 Task: Explore upcoming open houses in Boise, Idaho, to visit properties with a covered patio or a gazebo, and take note of the outdoor recreation options.
Action: Mouse moved to (315, 182)
Screenshot: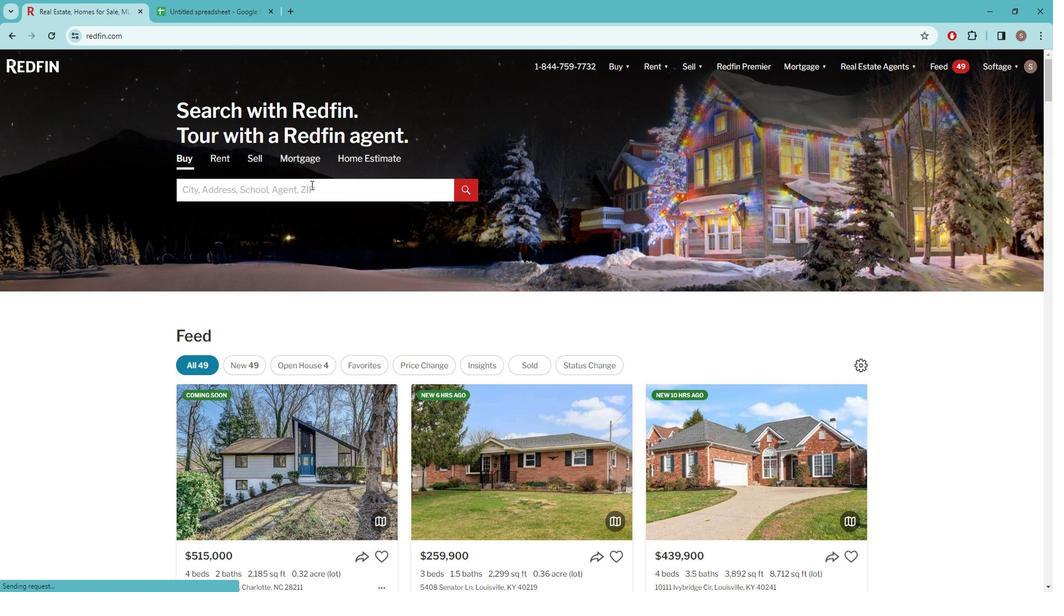 
Action: Mouse pressed left at (315, 182)
Screenshot: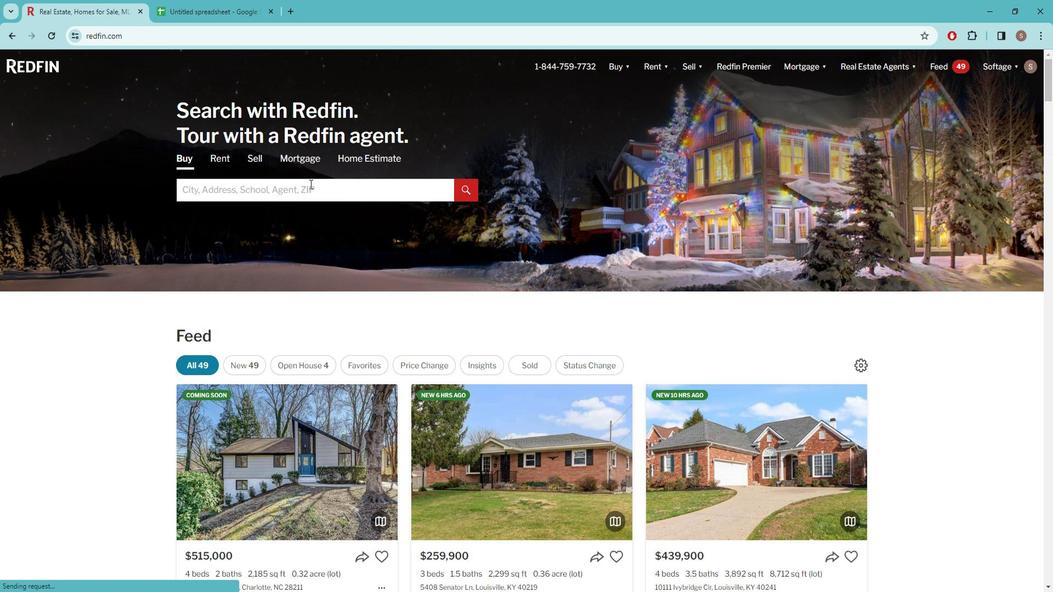 
Action: Key pressed b<Key.caps_lock>OISE
Screenshot: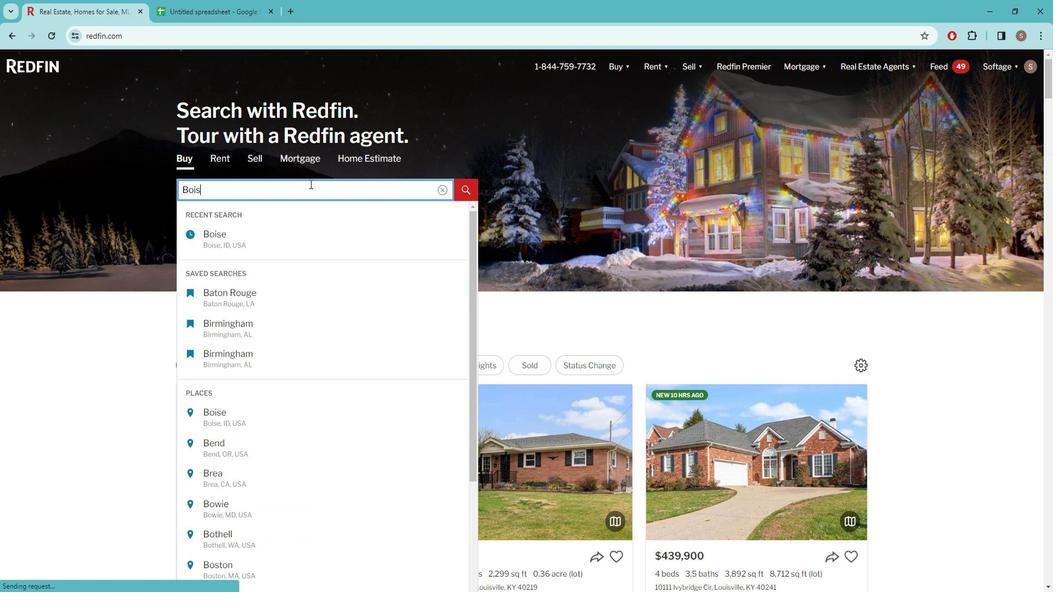 
Action: Mouse moved to (299, 238)
Screenshot: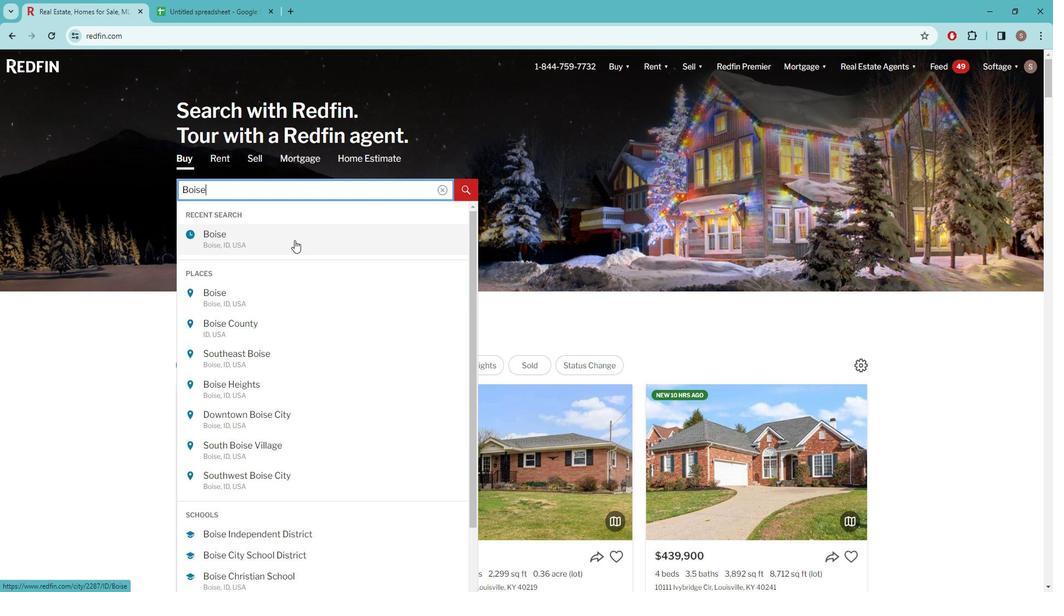 
Action: Mouse pressed left at (299, 238)
Screenshot: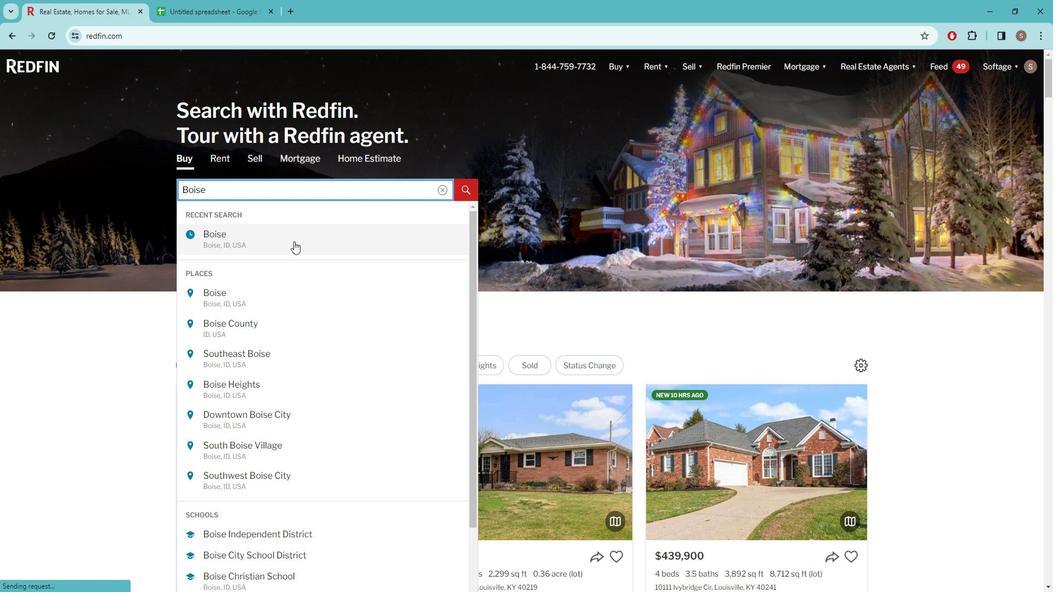 
Action: Mouse moved to (927, 131)
Screenshot: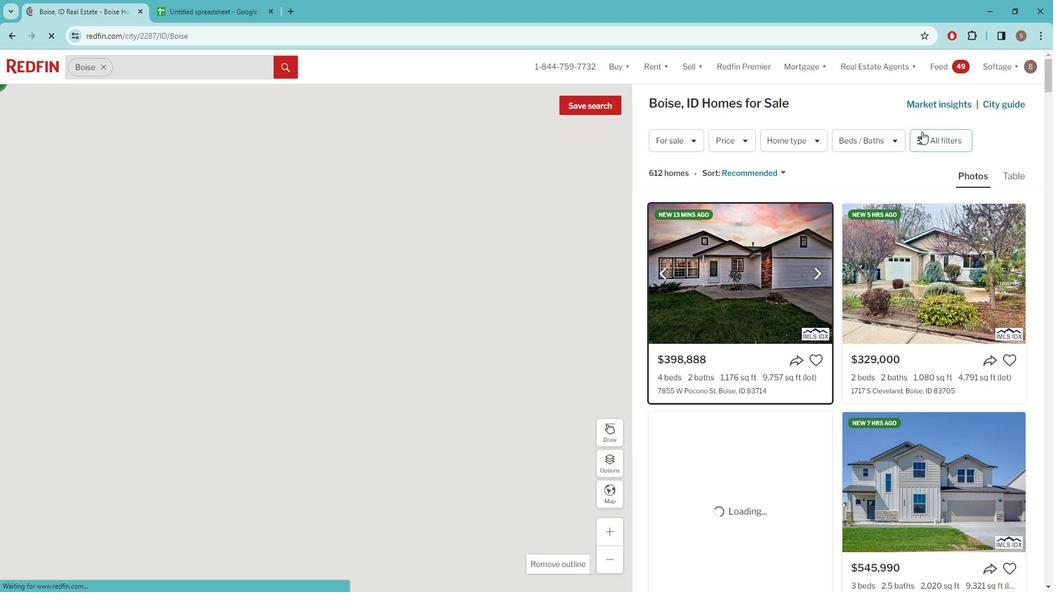 
Action: Mouse pressed left at (927, 131)
Screenshot: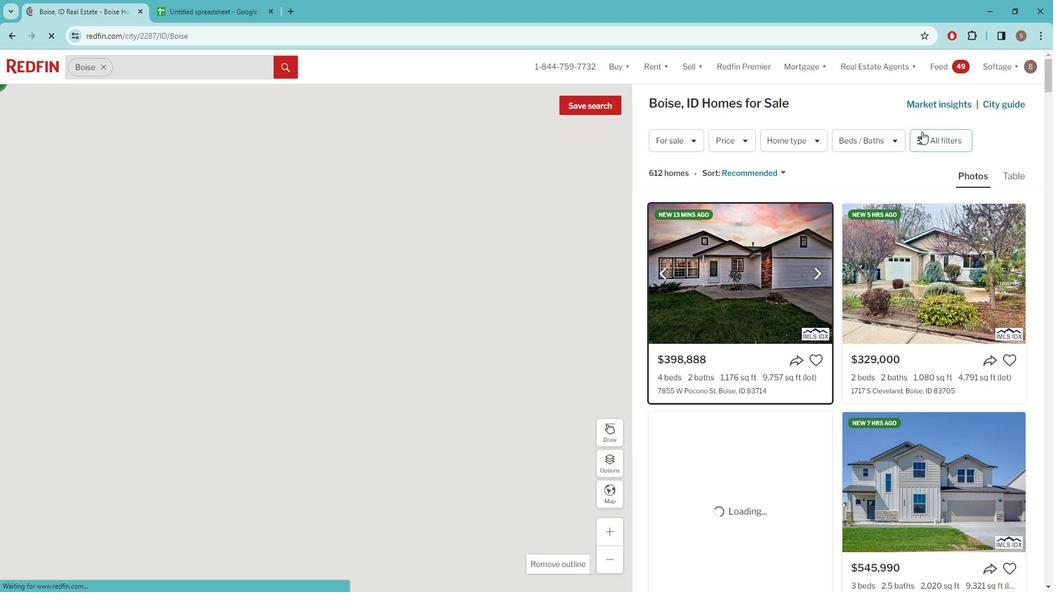
Action: Mouse moved to (929, 138)
Screenshot: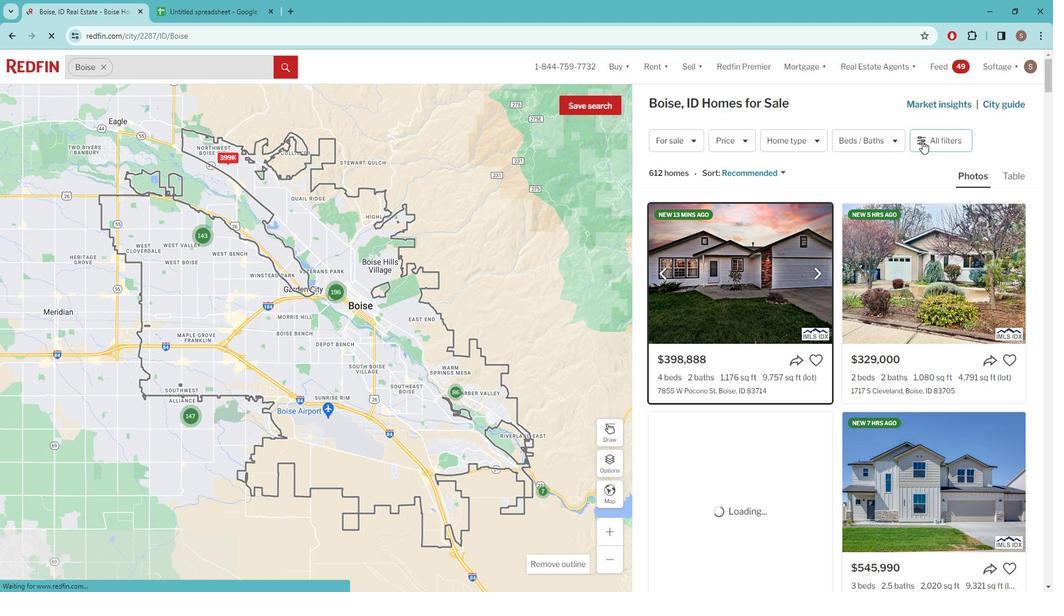 
Action: Mouse pressed left at (929, 138)
Screenshot: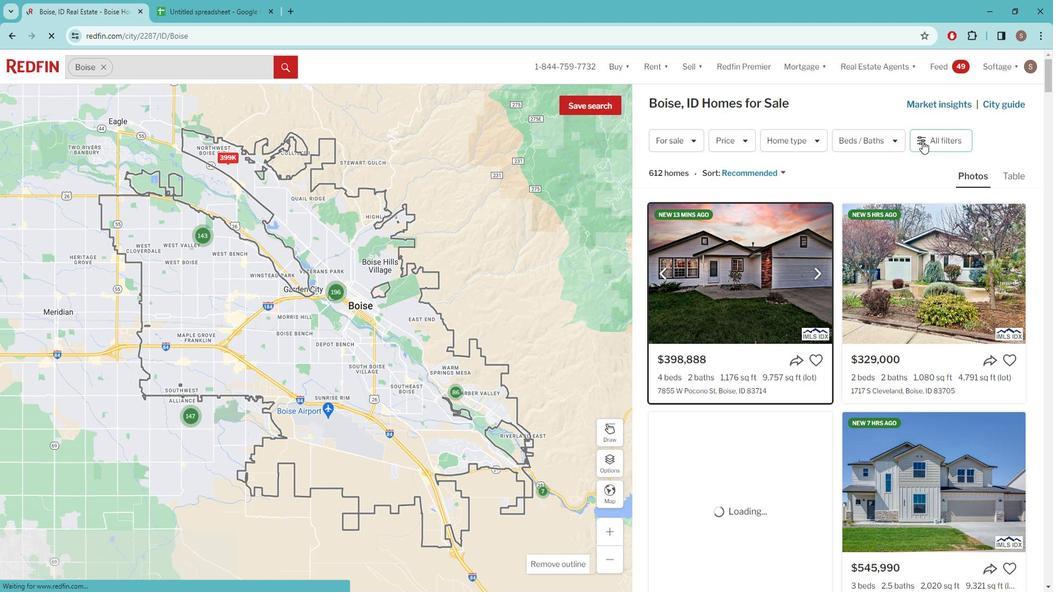 
Action: Mouse pressed left at (929, 138)
Screenshot: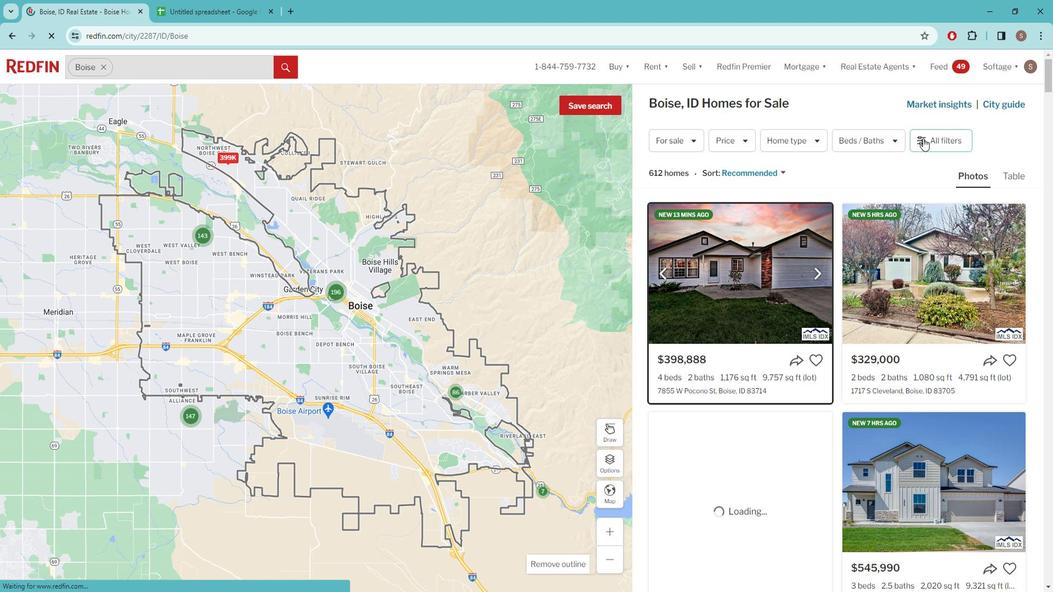 
Action: Mouse pressed left at (929, 138)
Screenshot: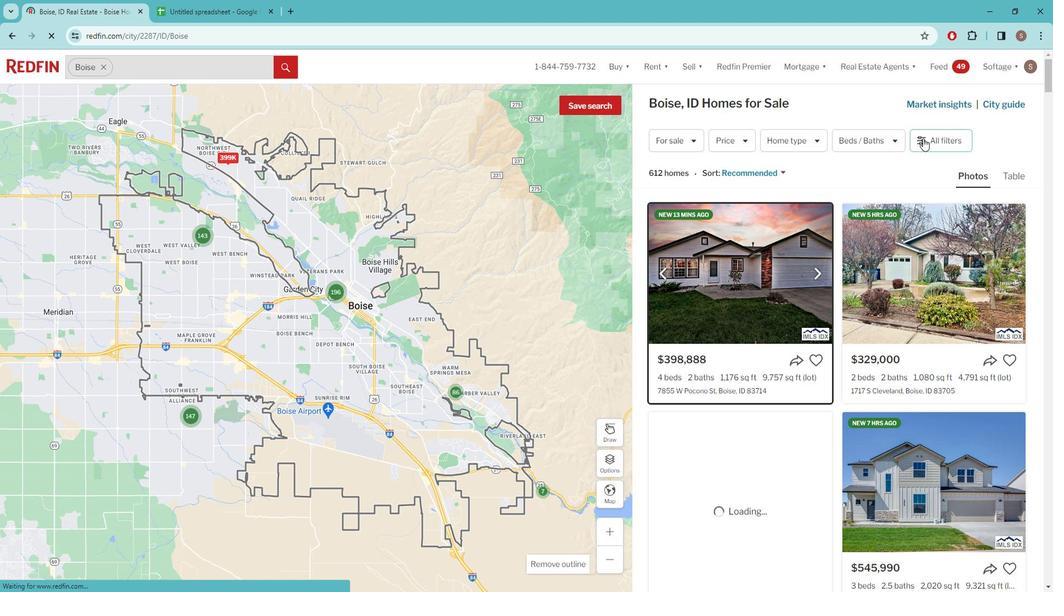 
Action: Mouse pressed left at (929, 138)
Screenshot: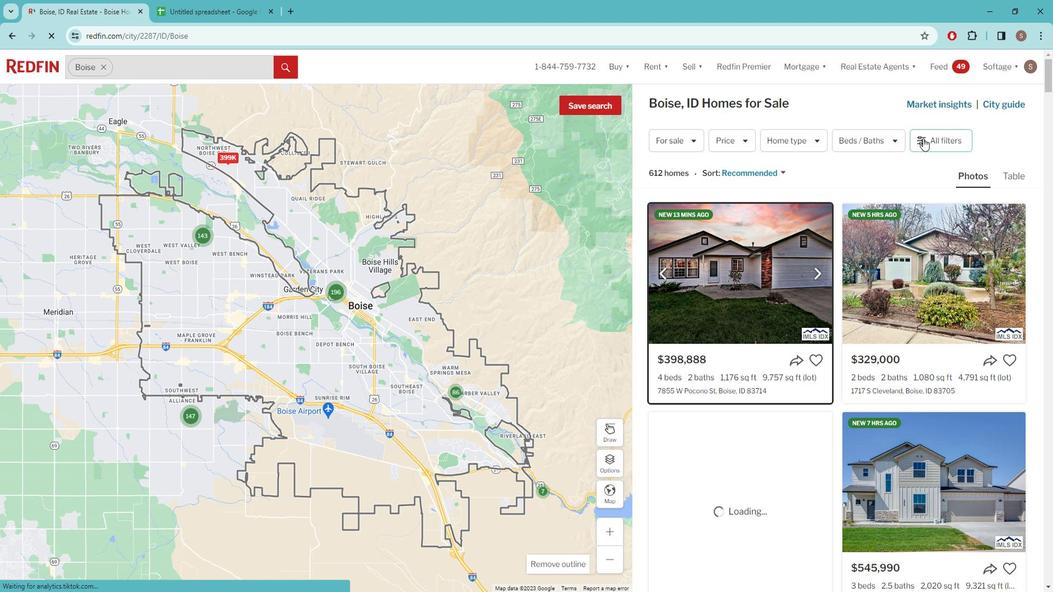 
Action: Mouse moved to (925, 138)
Screenshot: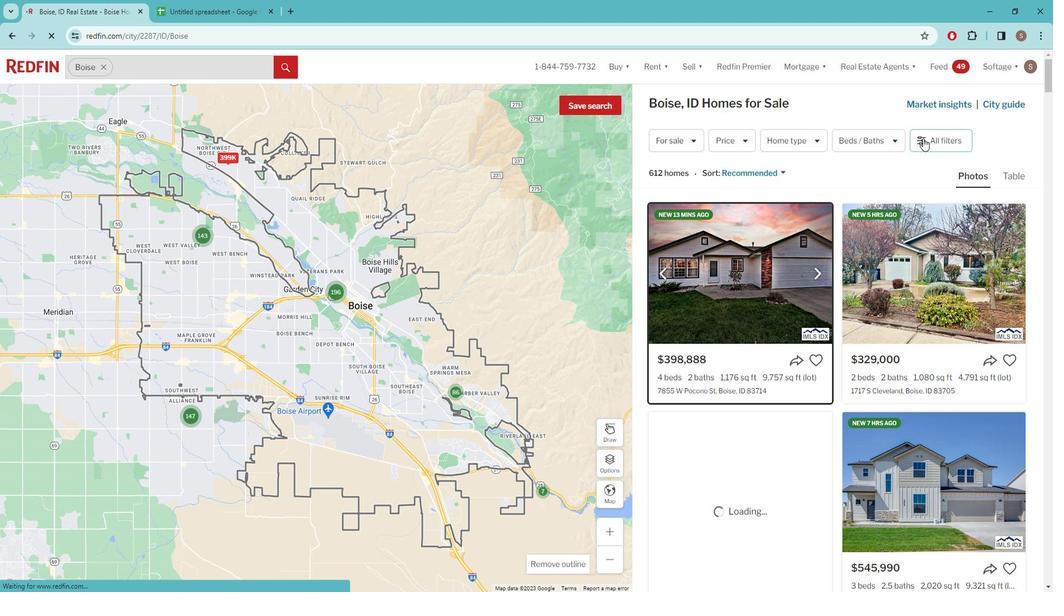 
Action: Mouse pressed left at (925, 138)
Screenshot: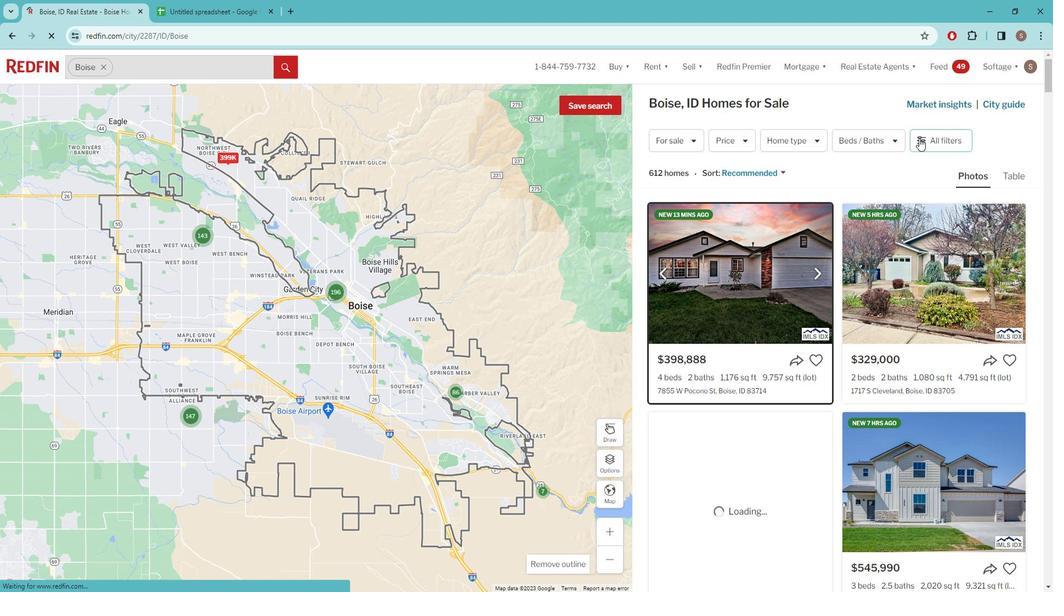 
Action: Mouse pressed left at (925, 138)
Screenshot: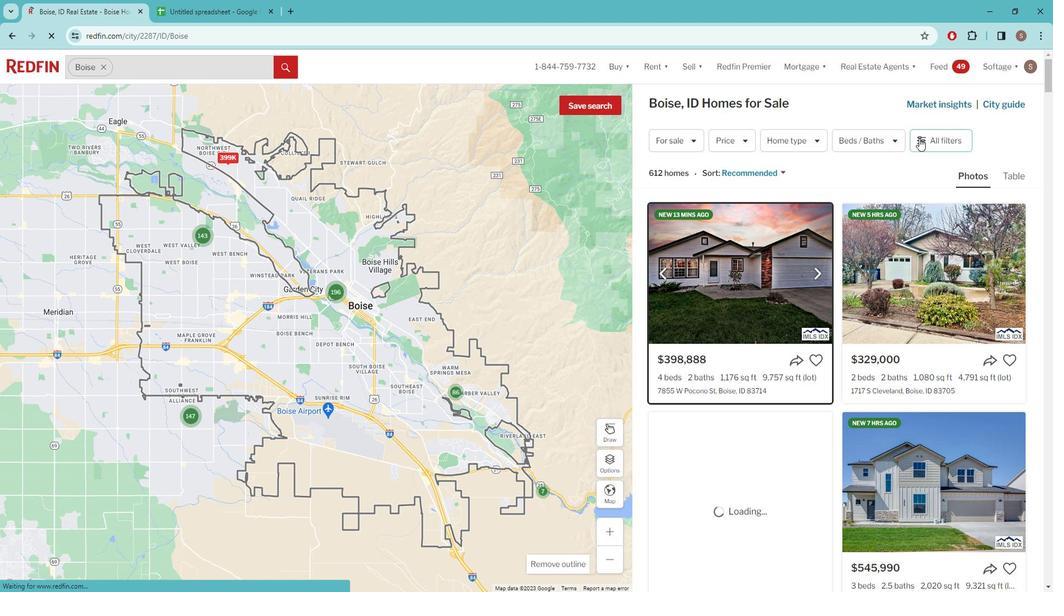 
Action: Mouse moved to (938, 141)
Screenshot: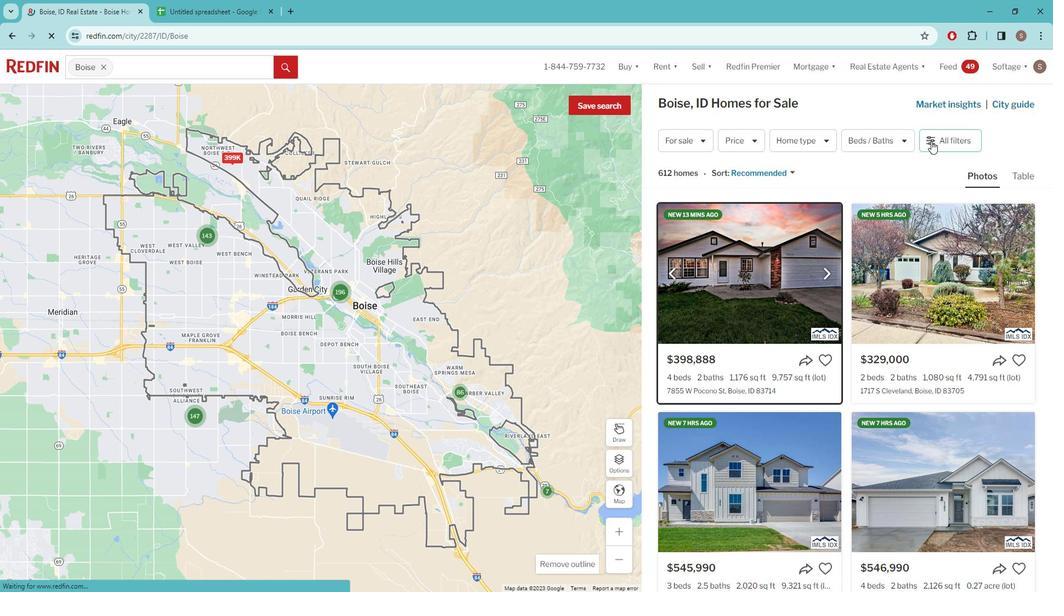 
Action: Mouse pressed left at (938, 141)
Screenshot: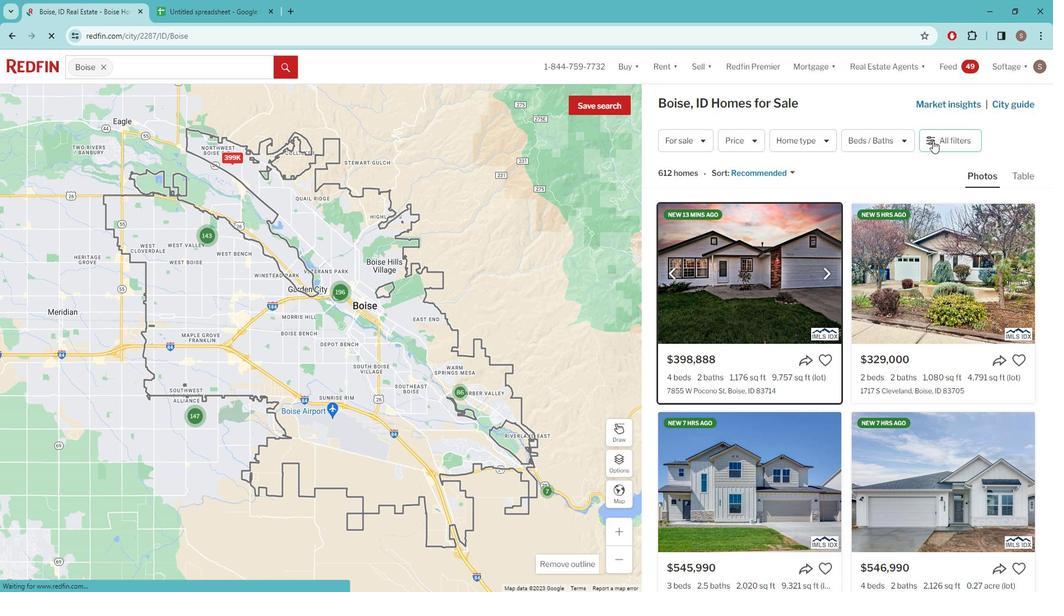 
Action: Mouse pressed left at (938, 141)
Screenshot: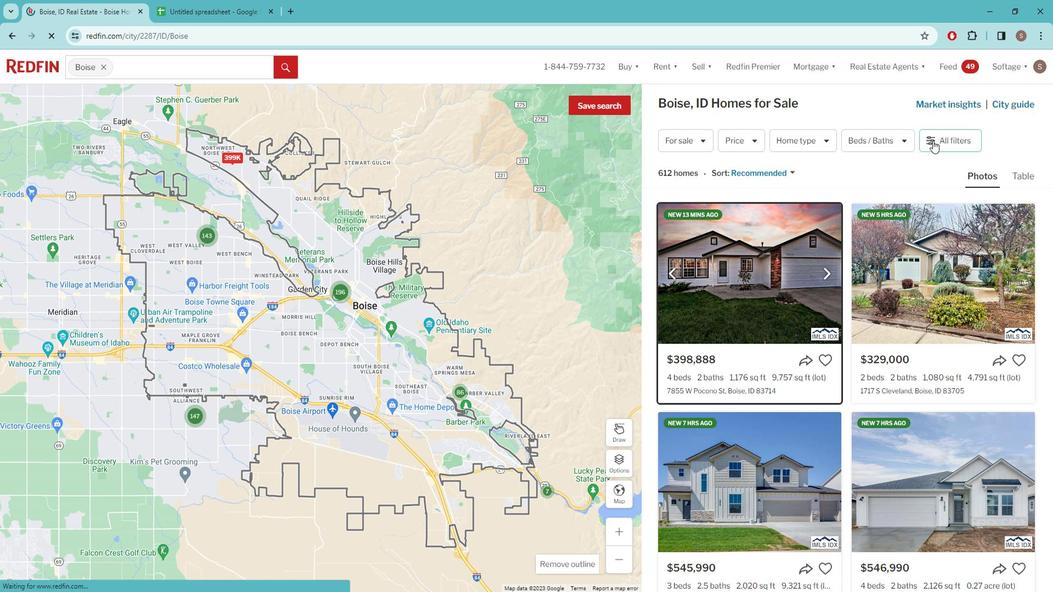 
Action: Mouse pressed left at (938, 141)
Screenshot: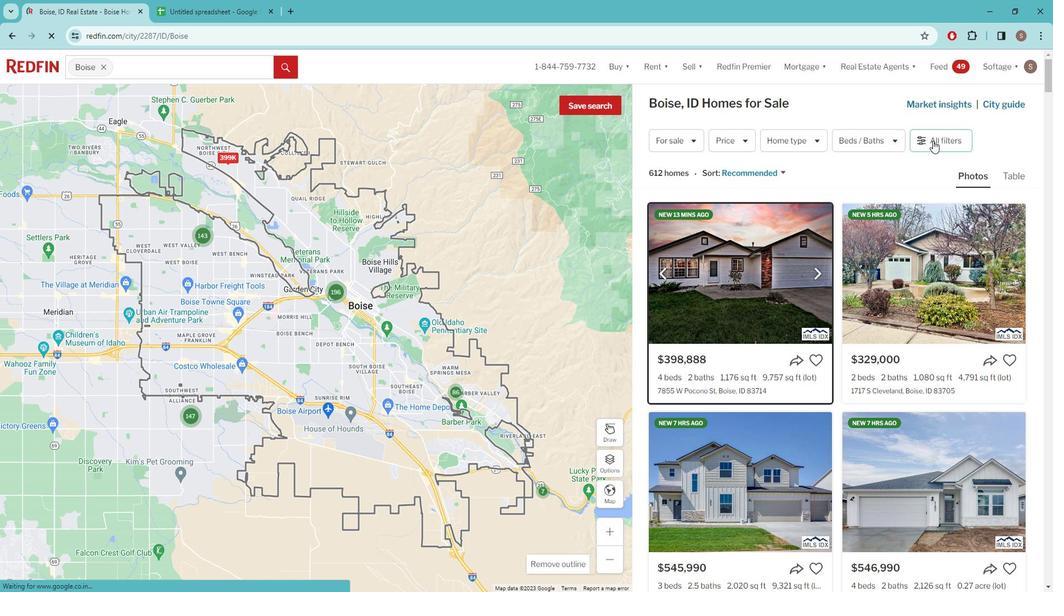 
Action: Mouse moved to (866, 190)
Screenshot: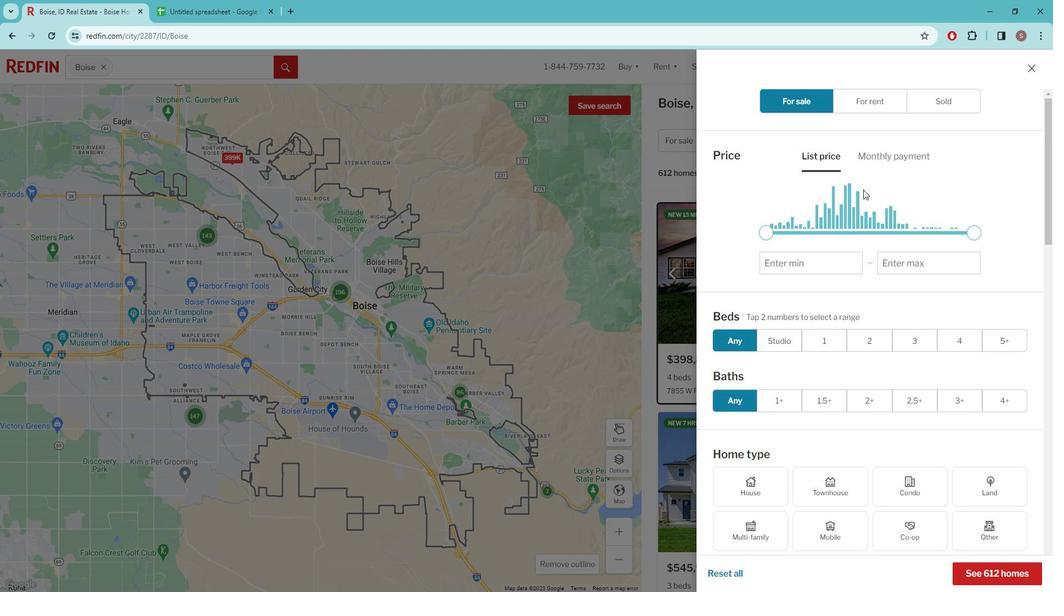 
Action: Mouse scrolled (866, 189) with delta (0, 0)
Screenshot: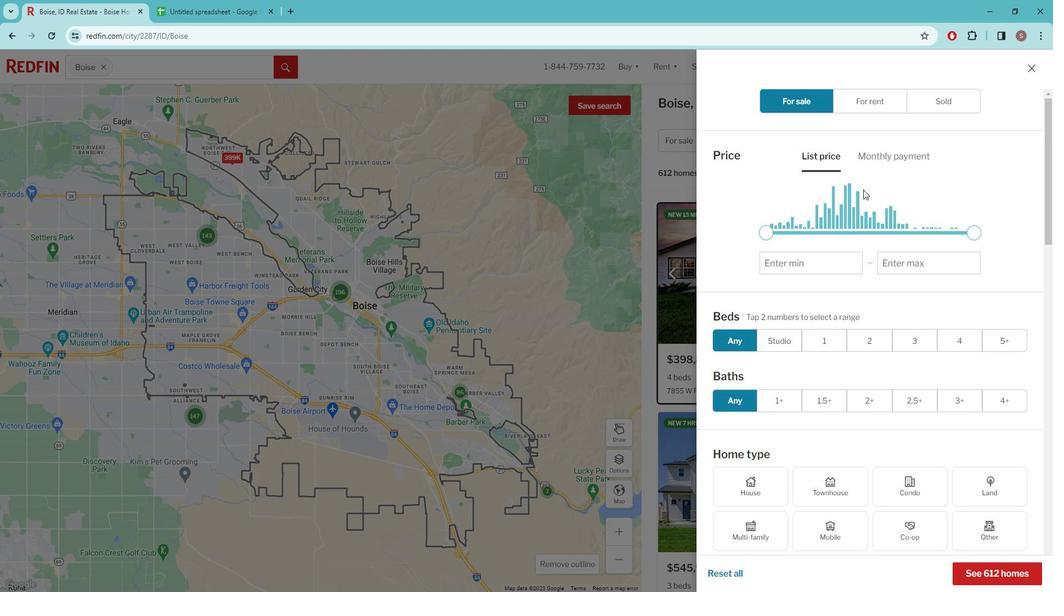 
Action: Mouse moved to (865, 191)
Screenshot: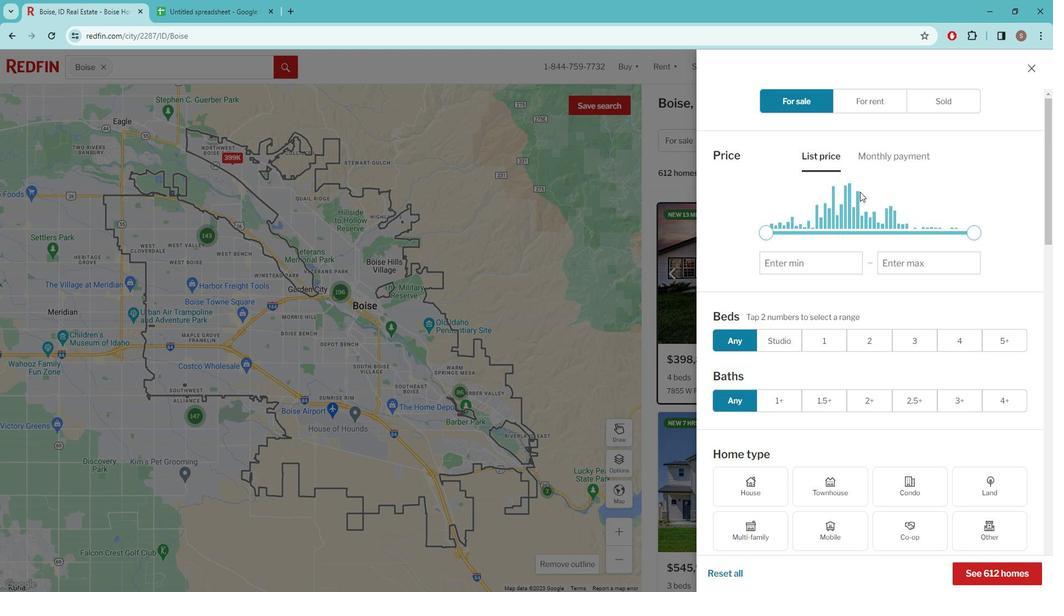 
Action: Mouse scrolled (865, 190) with delta (0, 0)
Screenshot: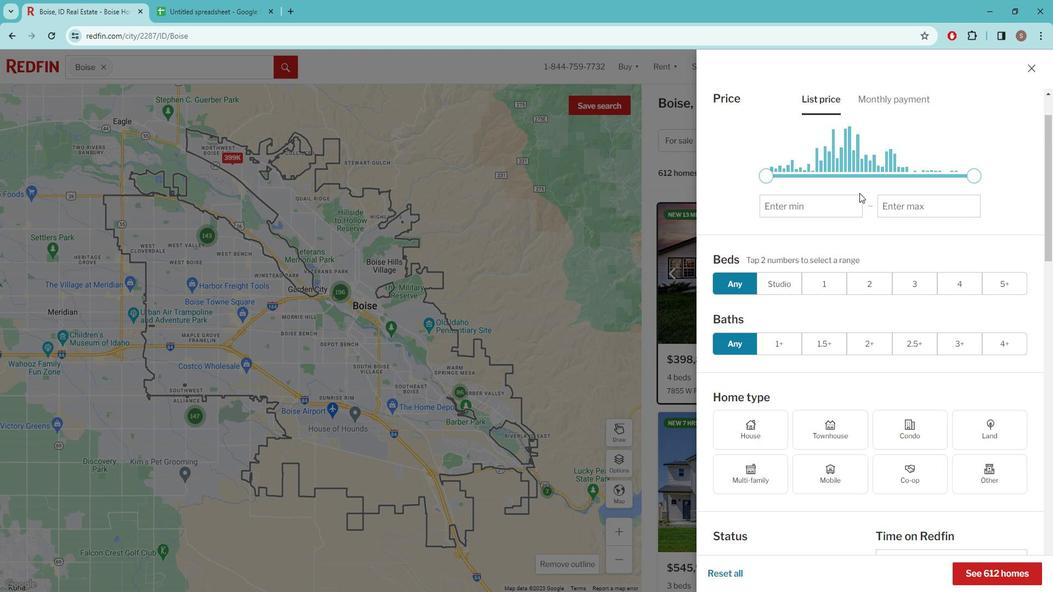
Action: Mouse scrolled (865, 190) with delta (0, 0)
Screenshot: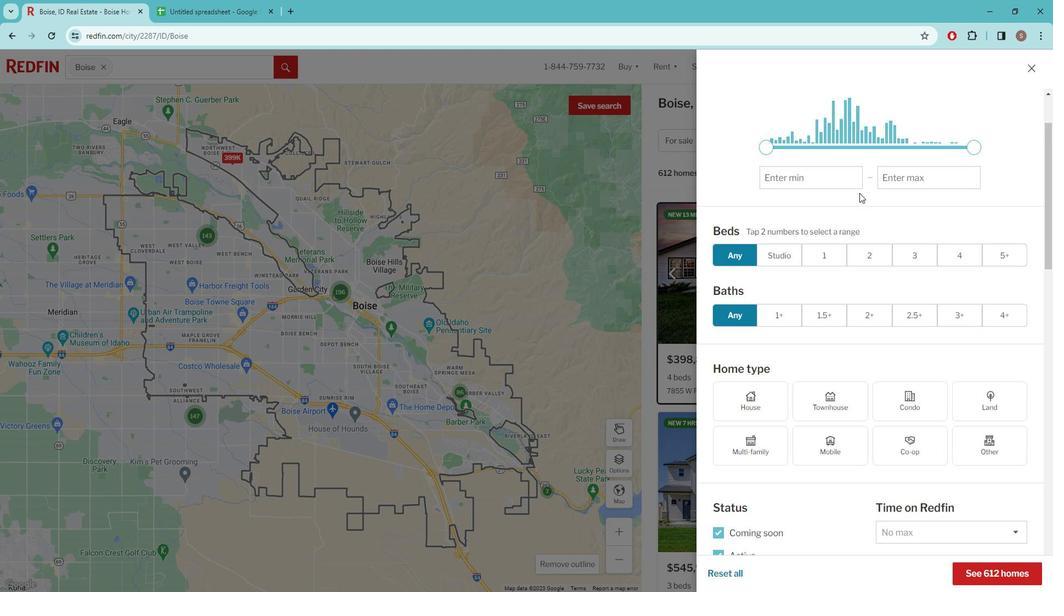 
Action: Mouse scrolled (865, 190) with delta (0, 0)
Screenshot: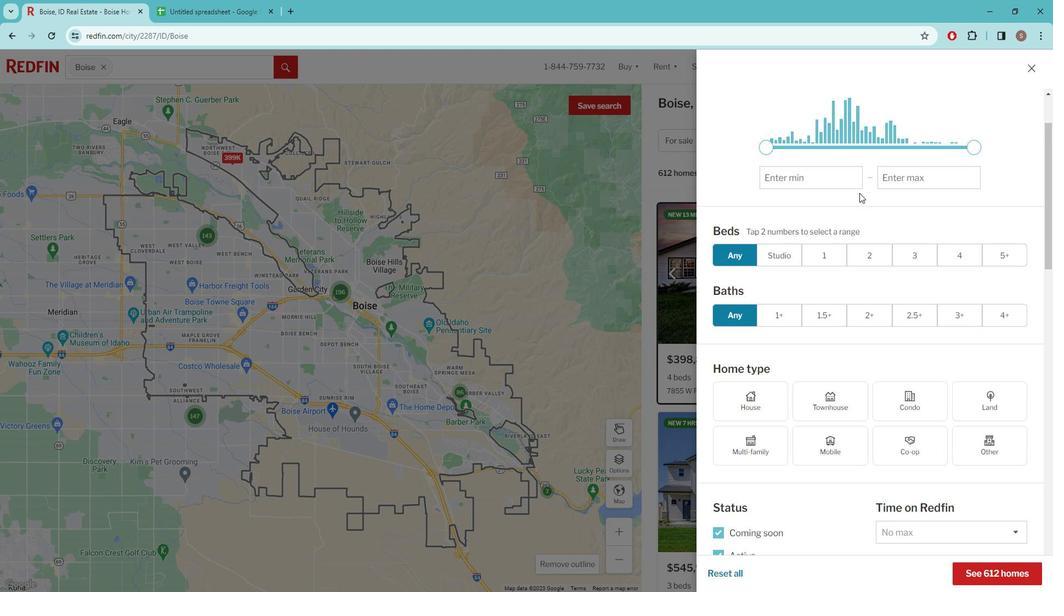 
Action: Mouse moved to (769, 377)
Screenshot: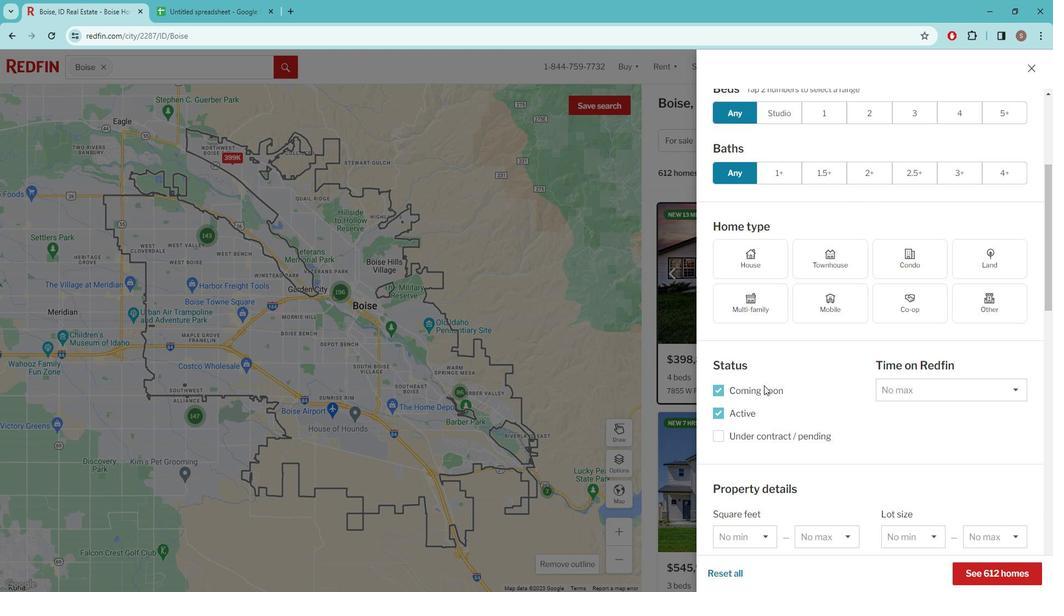 
Action: Mouse pressed left at (769, 377)
Screenshot: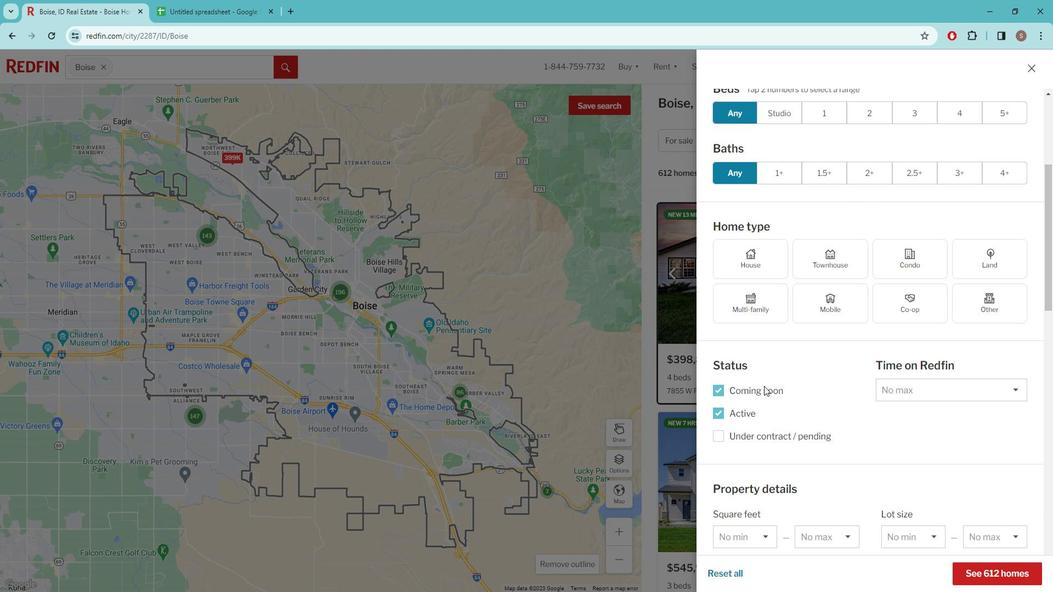 
Action: Mouse pressed left at (769, 377)
Screenshot: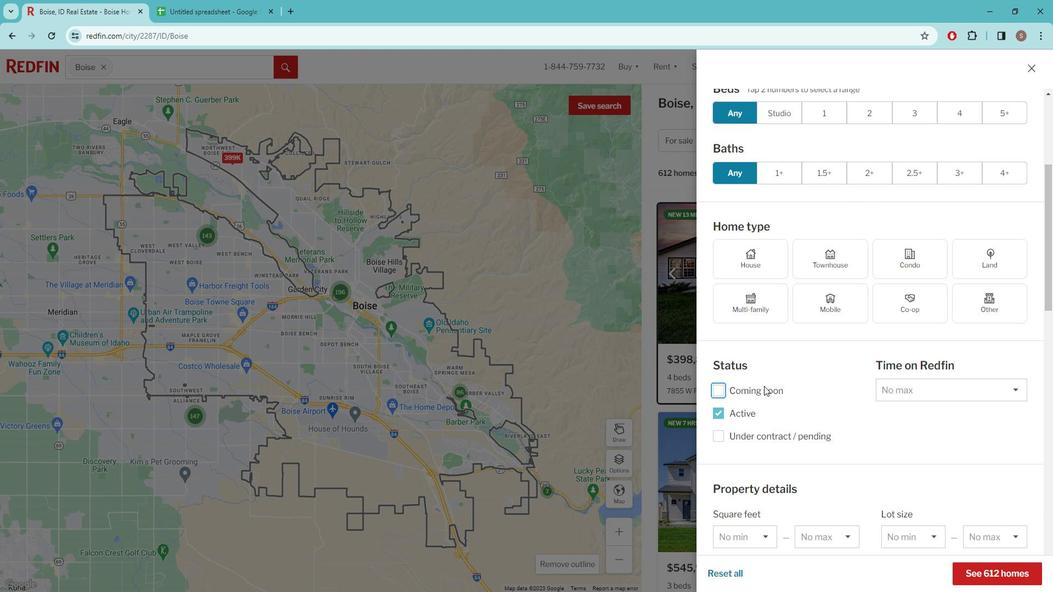 
Action: Mouse scrolled (769, 377) with delta (0, 0)
Screenshot: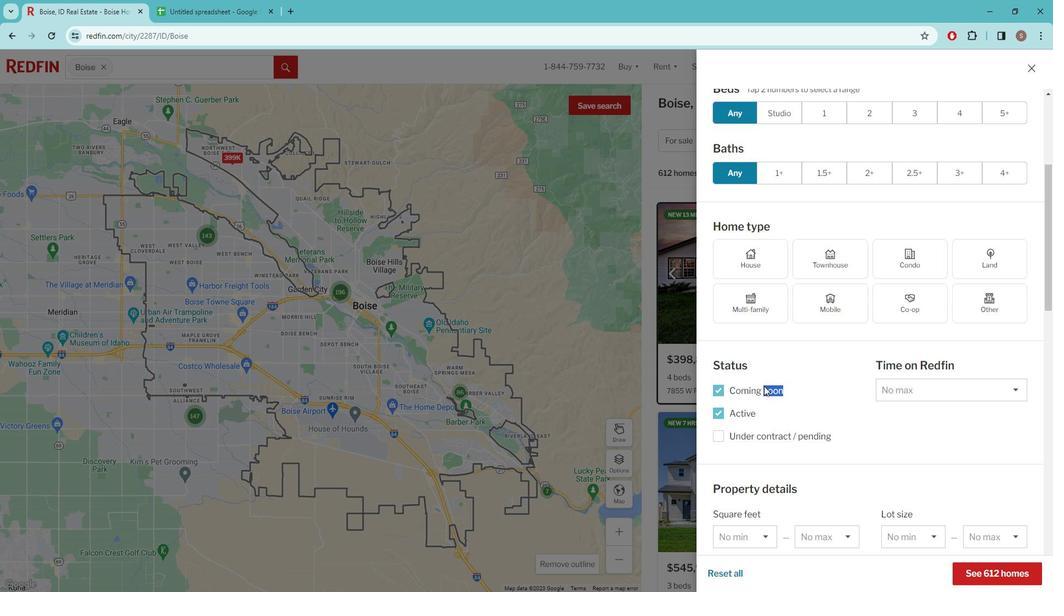 
Action: Mouse moved to (769, 377)
Screenshot: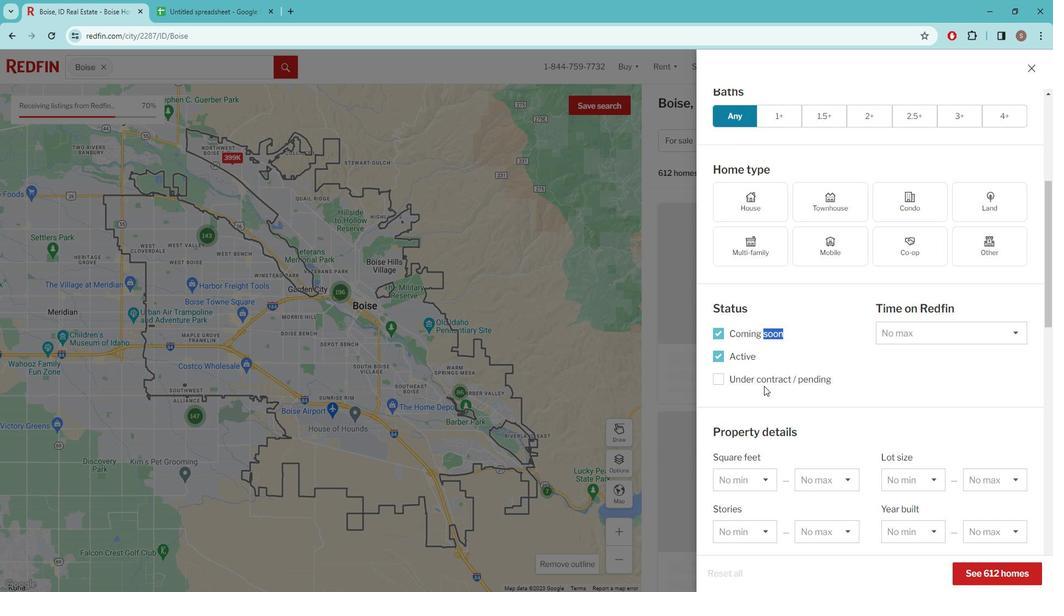 
Action: Mouse scrolled (769, 377) with delta (0, 0)
Screenshot: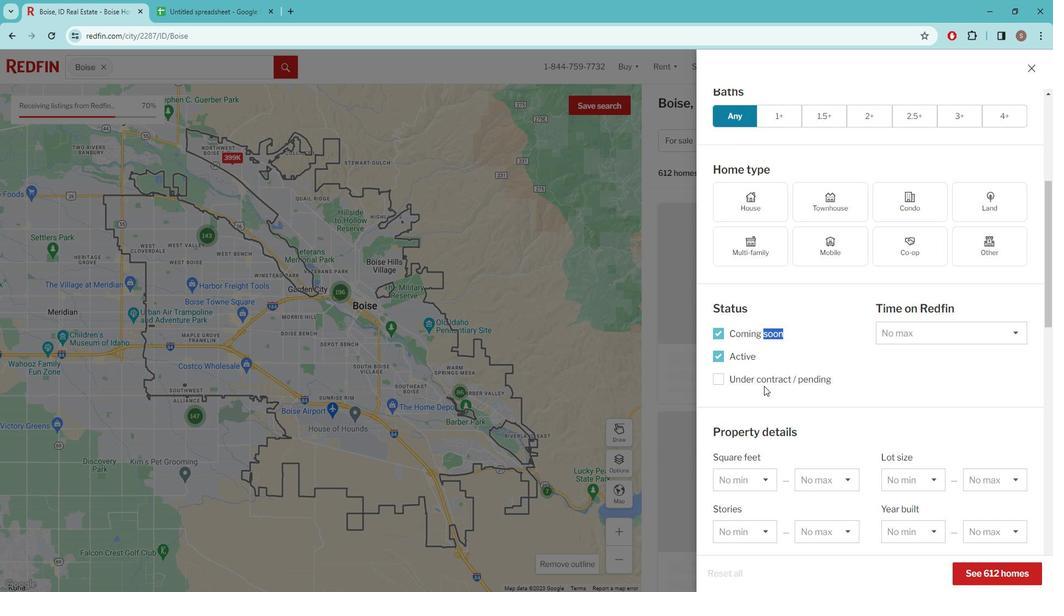 
Action: Mouse scrolled (769, 377) with delta (0, 0)
Screenshot: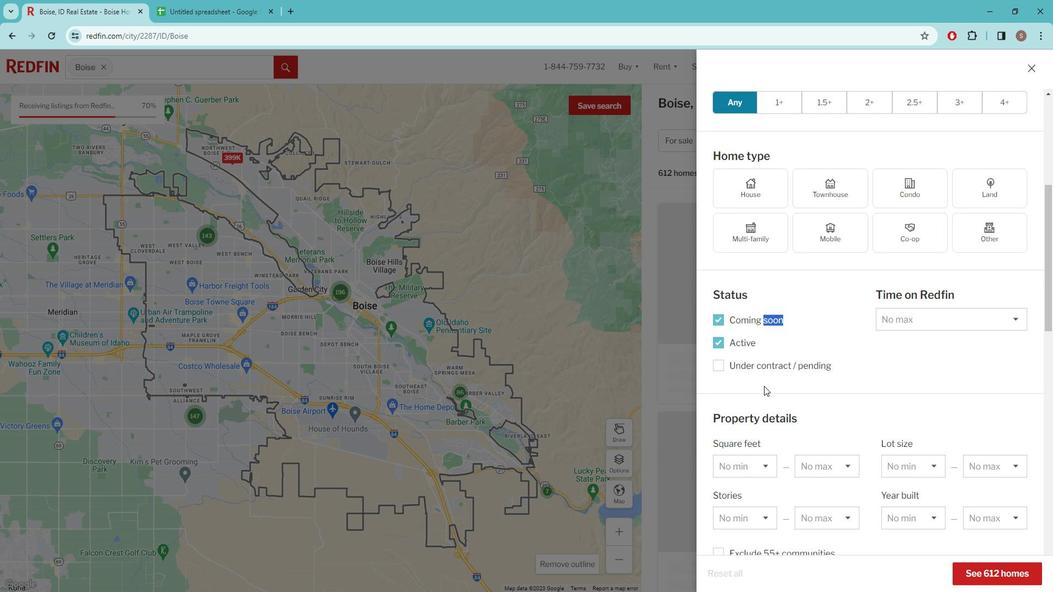 
Action: Mouse scrolled (769, 377) with delta (0, 0)
Screenshot: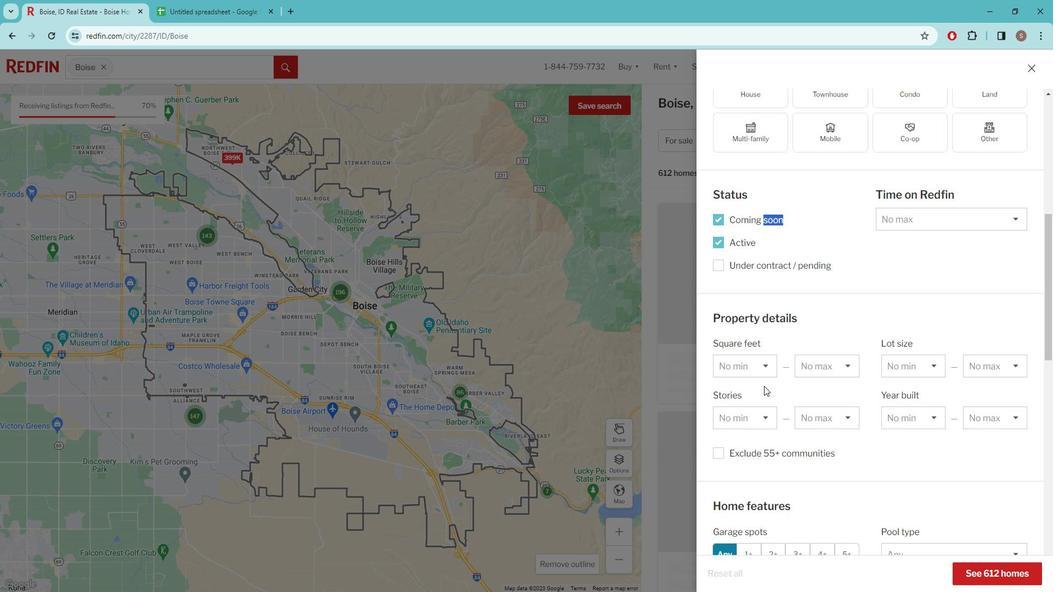
Action: Mouse scrolled (769, 377) with delta (0, 0)
Screenshot: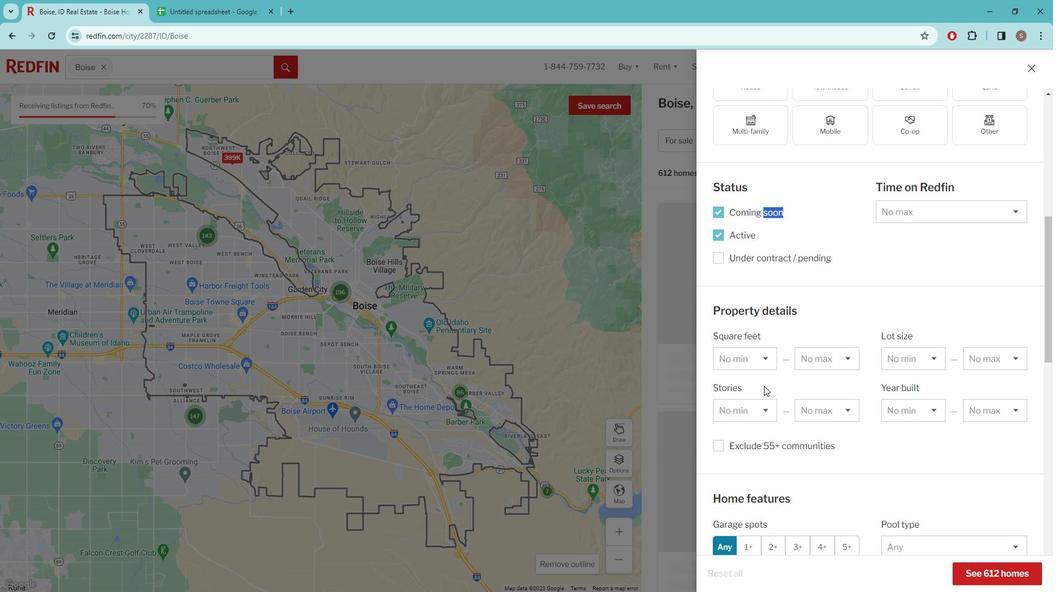
Action: Mouse scrolled (769, 377) with delta (0, 0)
Screenshot: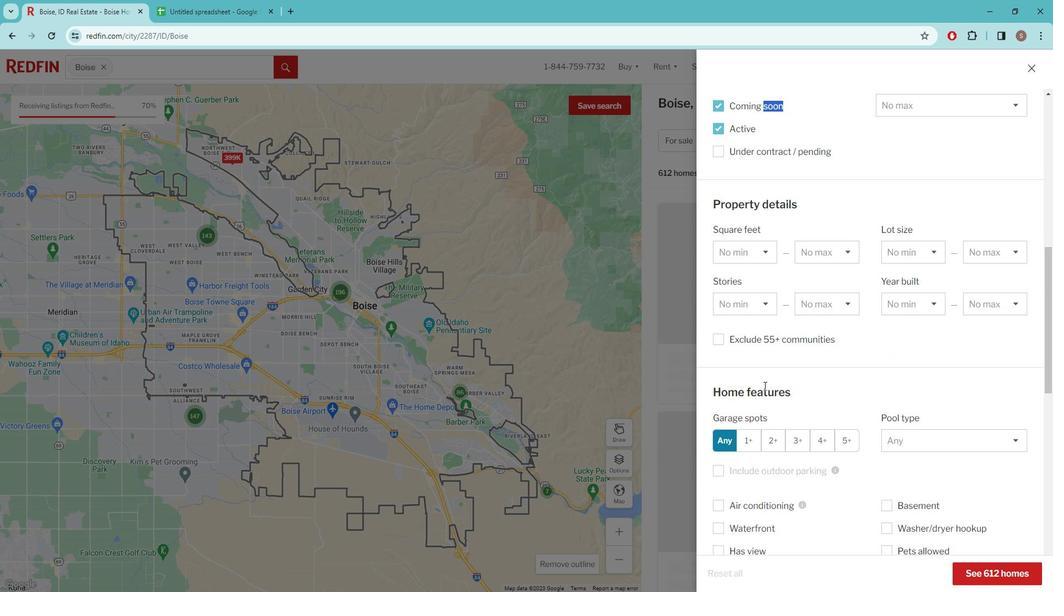 
Action: Mouse scrolled (769, 377) with delta (0, 0)
Screenshot: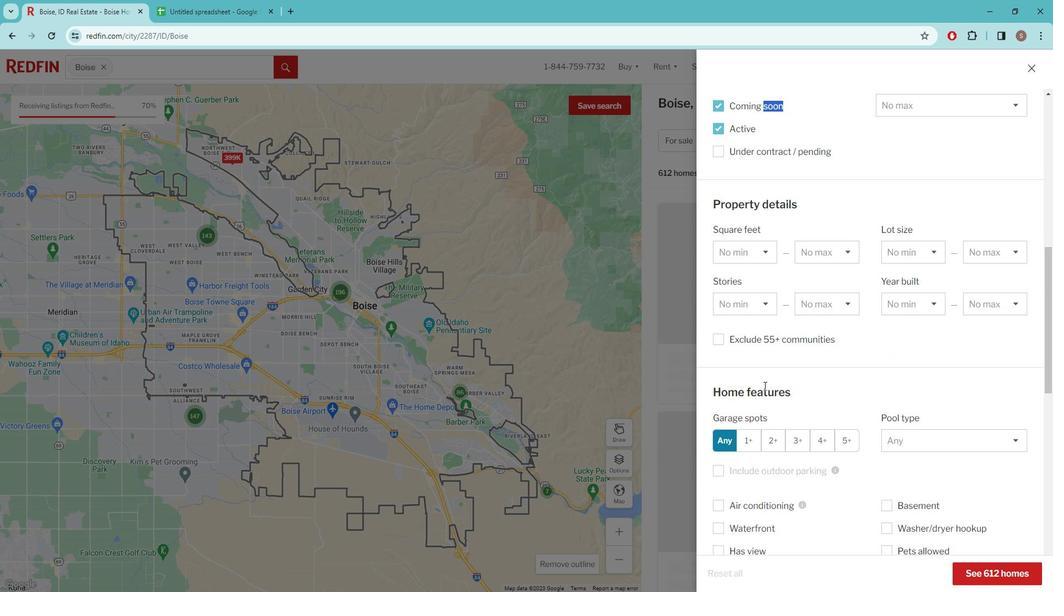 
Action: Mouse moved to (773, 379)
Screenshot: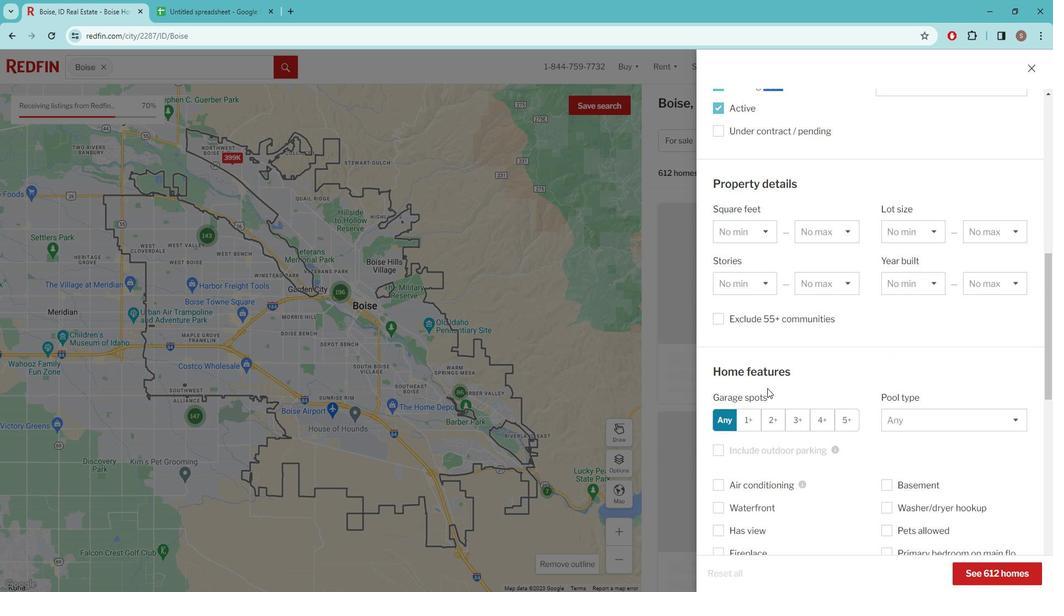 
Action: Mouse scrolled (773, 379) with delta (0, 0)
Screenshot: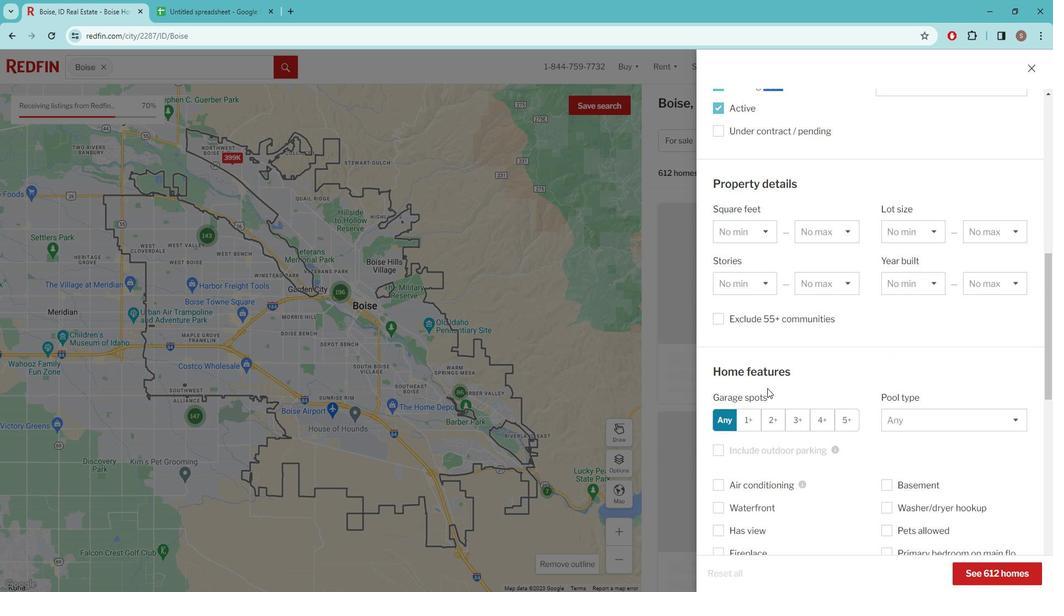 
Action: Mouse moved to (838, 398)
Screenshot: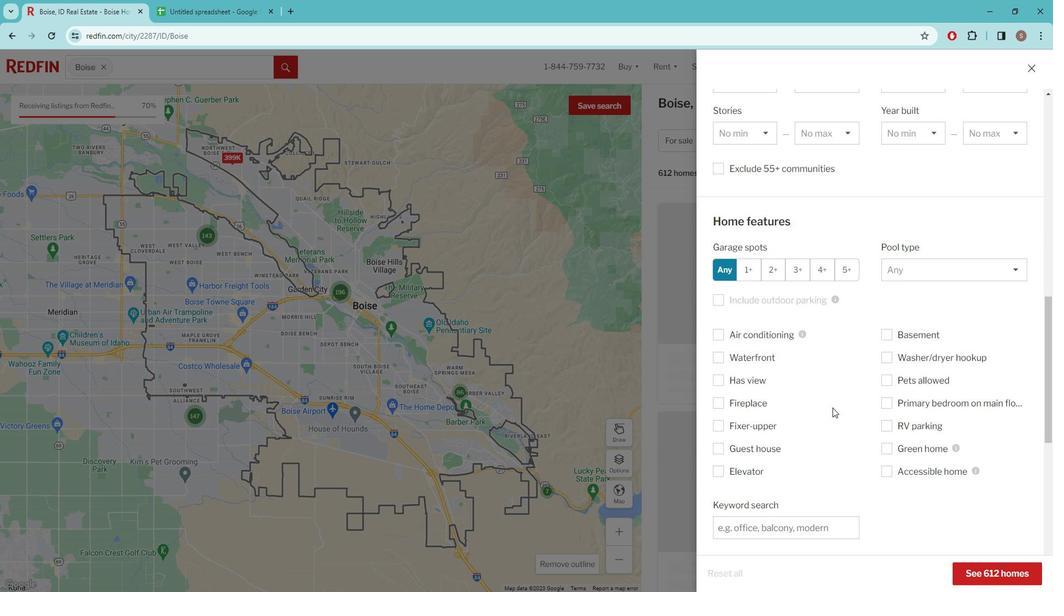 
Action: Mouse scrolled (838, 397) with delta (0, 0)
Screenshot: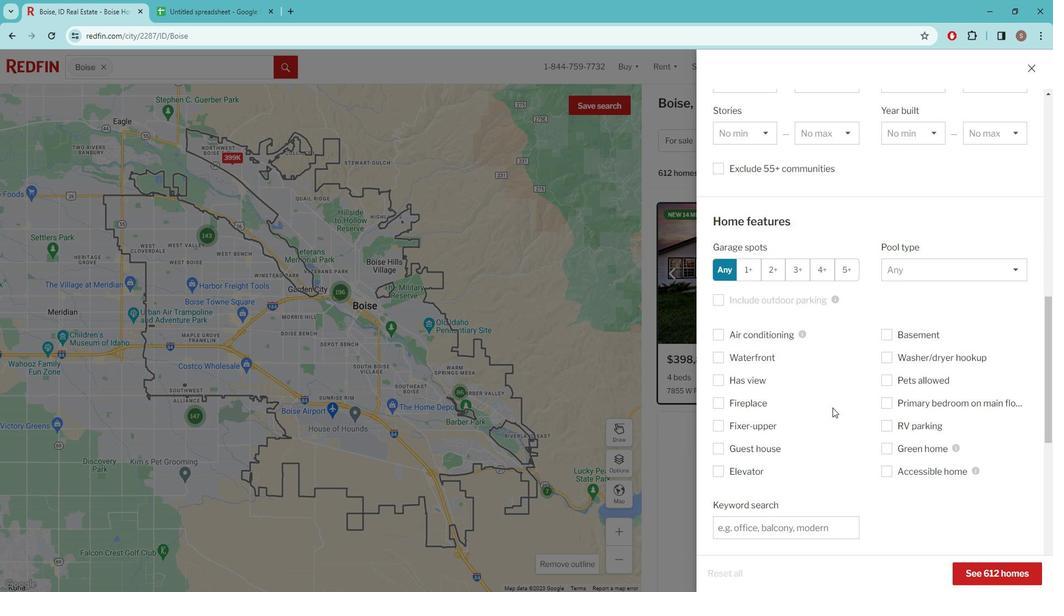 
Action: Mouse moved to (775, 459)
Screenshot: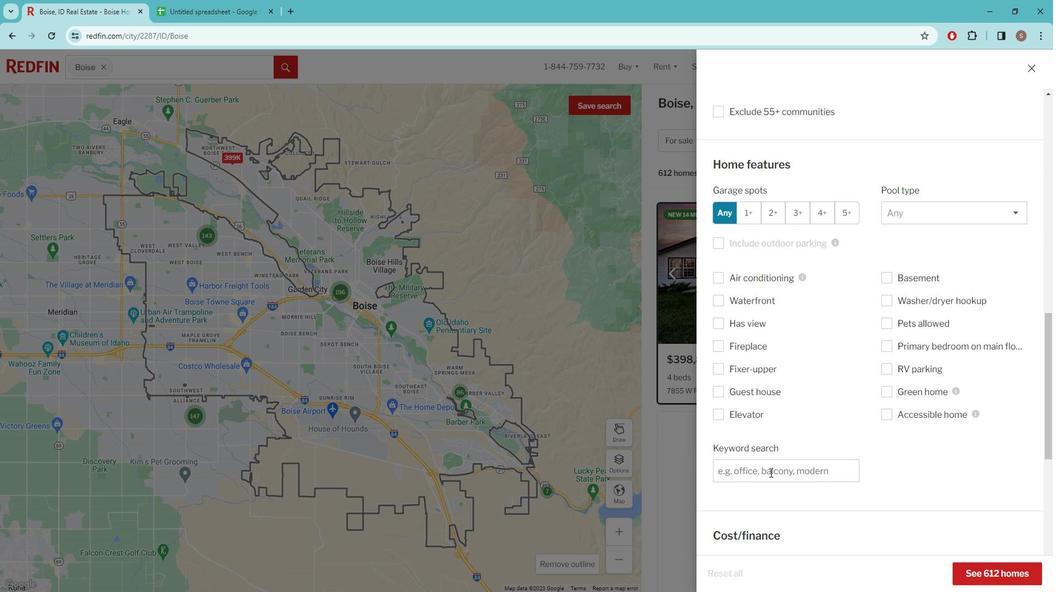 
Action: Mouse pressed left at (775, 459)
Screenshot: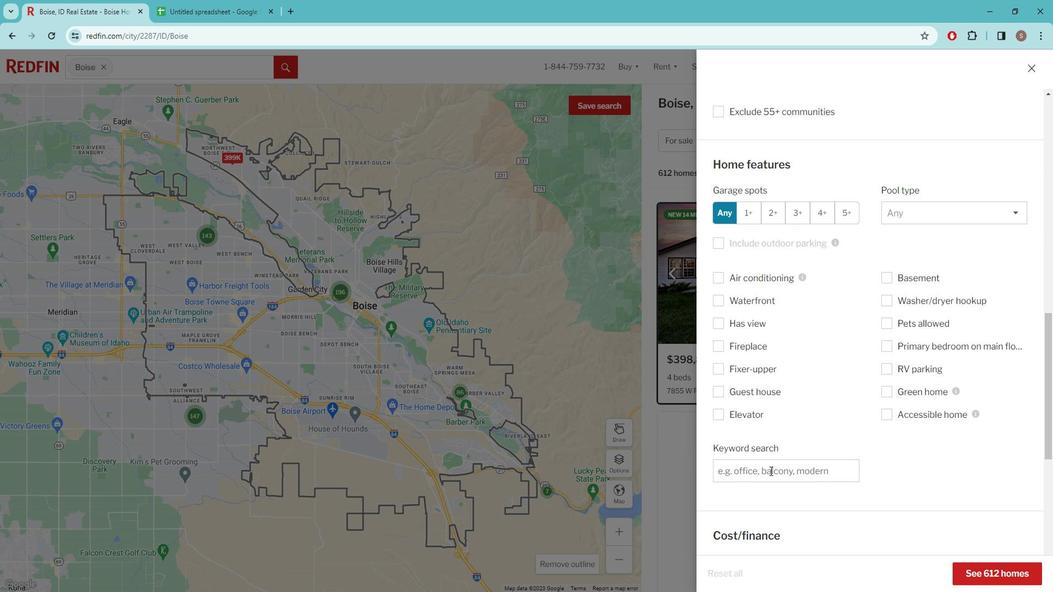 
Action: Key pressed COVERED<Key.space>PATIO<Key.space>AND<Key.space>OUTDOOR<Key.space>RECREATION<Key.space>OPTIONS<Key.space>
Screenshot: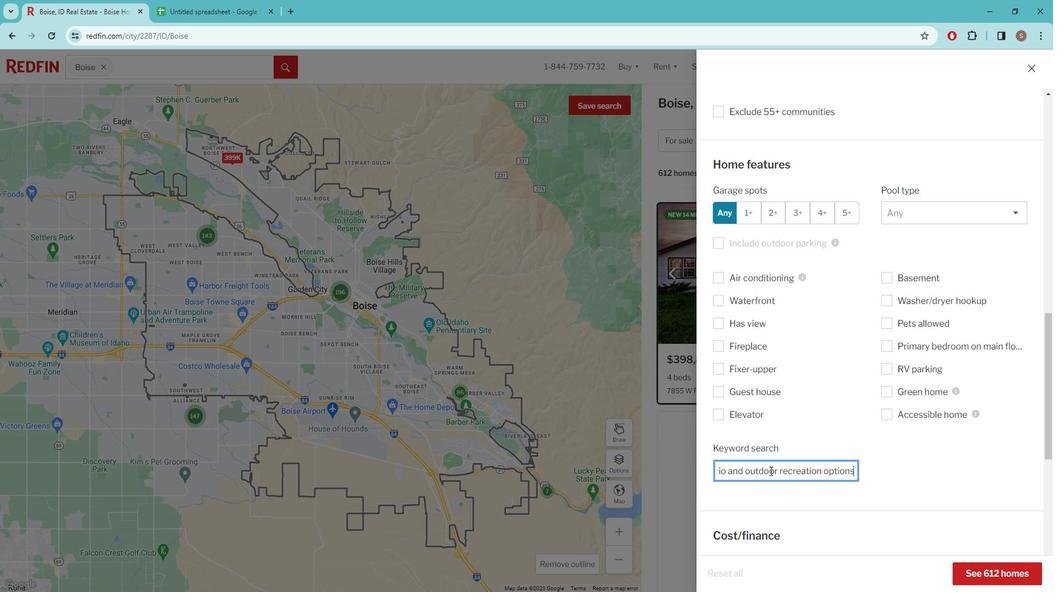 
Action: Mouse moved to (914, 440)
Screenshot: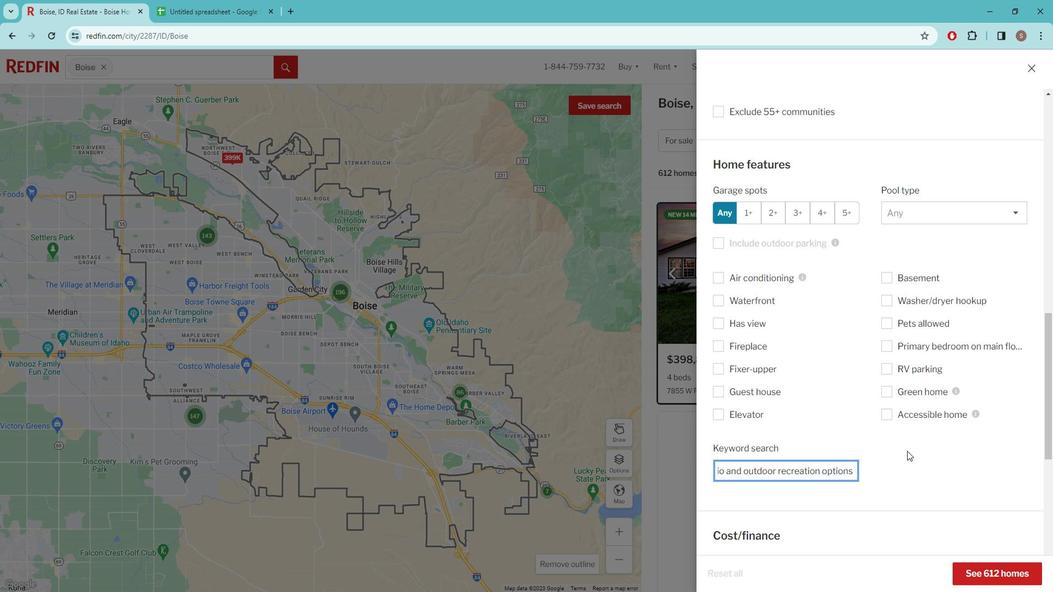 
Action: Mouse scrolled (914, 439) with delta (0, 0)
Screenshot: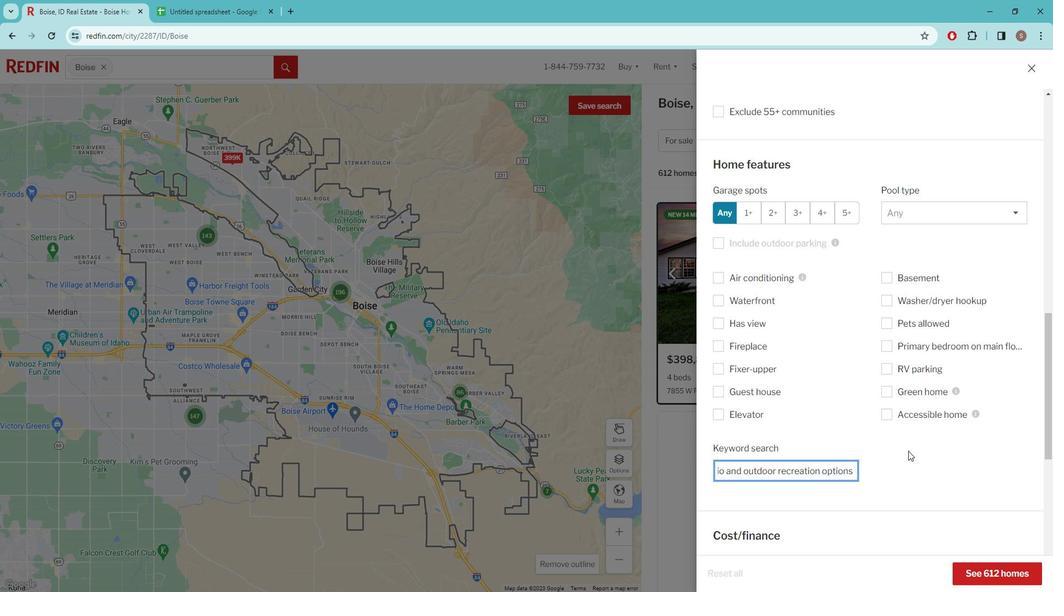 
Action: Mouse scrolled (914, 439) with delta (0, 0)
Screenshot: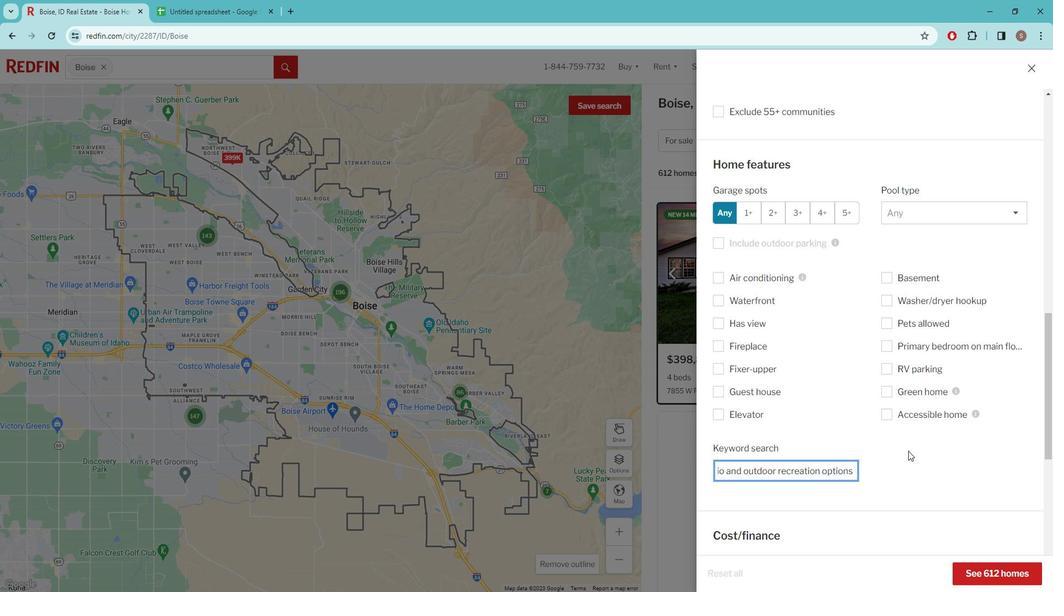 
Action: Mouse scrolled (914, 439) with delta (0, 0)
Screenshot: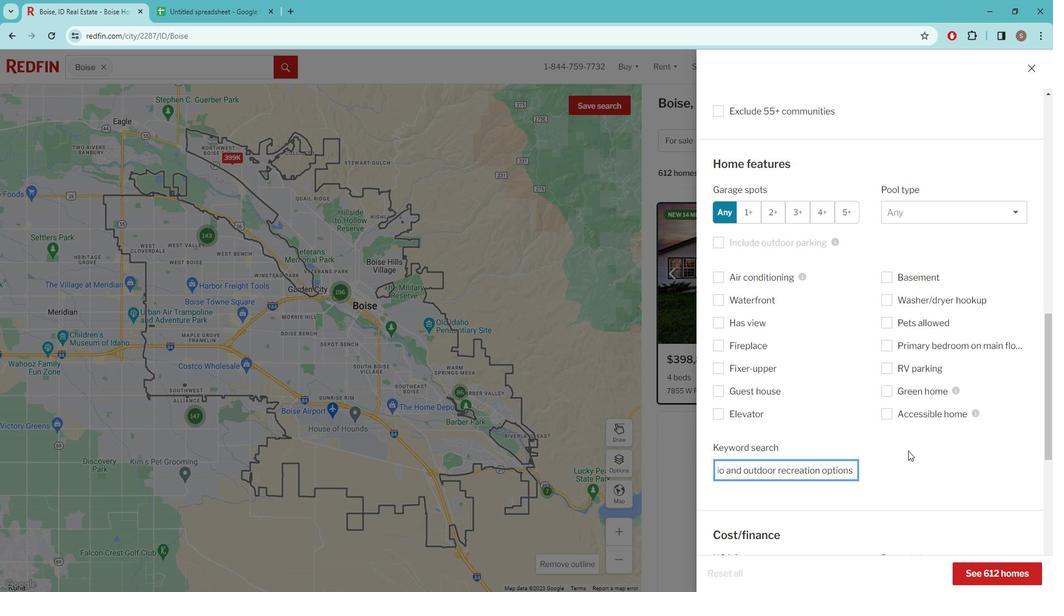 
Action: Mouse scrolled (914, 439) with delta (0, 0)
Screenshot: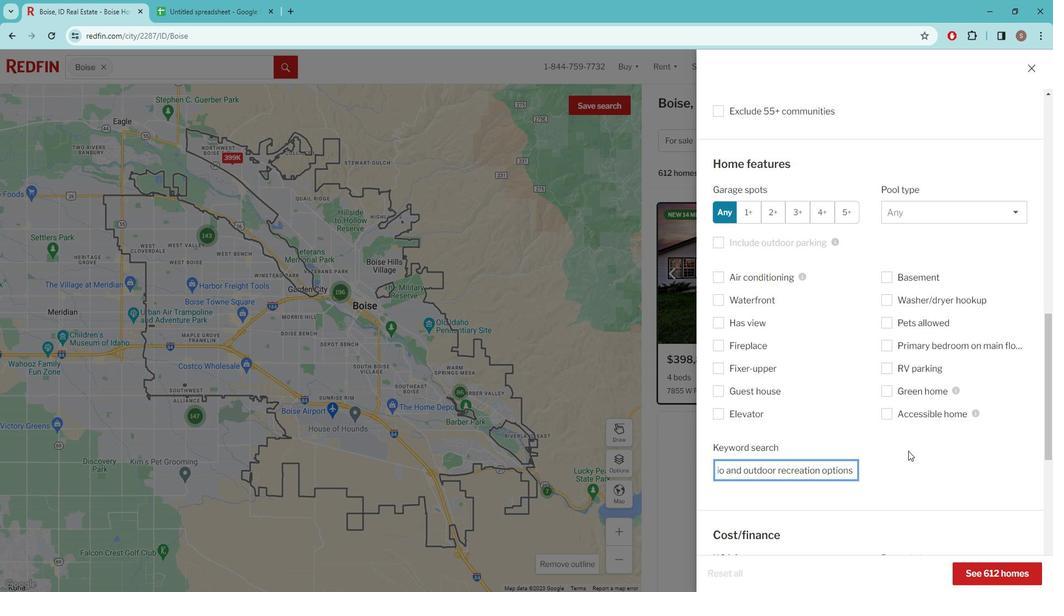
Action: Mouse scrolled (914, 439) with delta (0, 0)
Screenshot: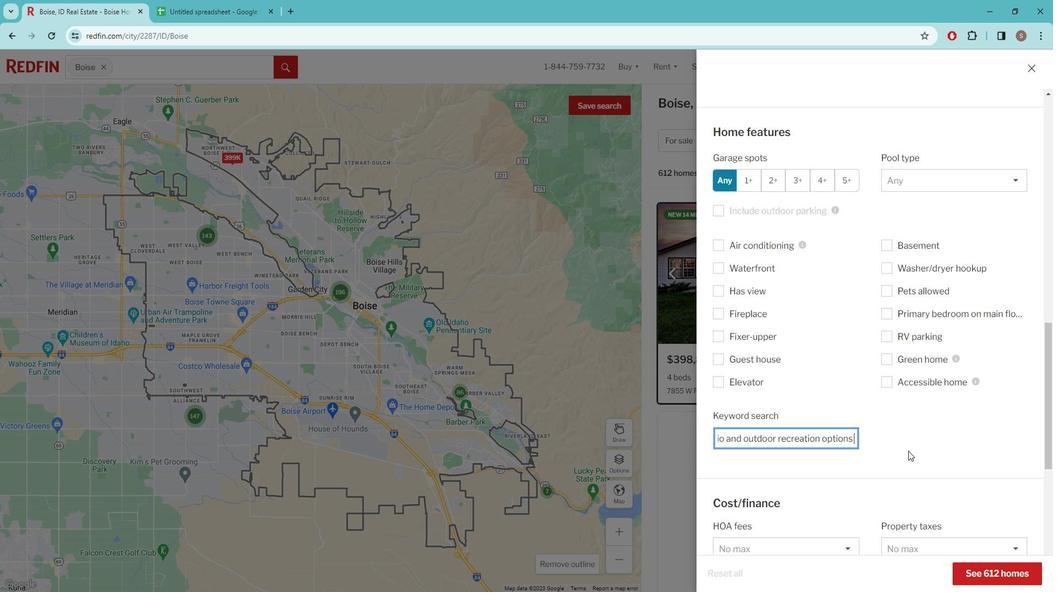 
Action: Mouse scrolled (914, 439) with delta (0, 0)
Screenshot: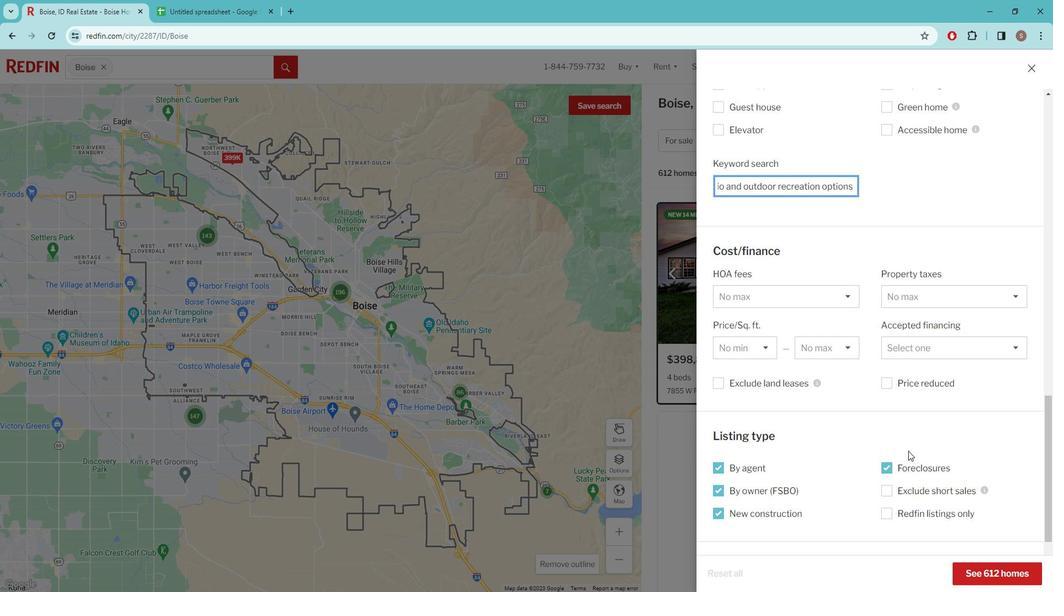 
Action: Mouse scrolled (914, 439) with delta (0, 0)
Screenshot: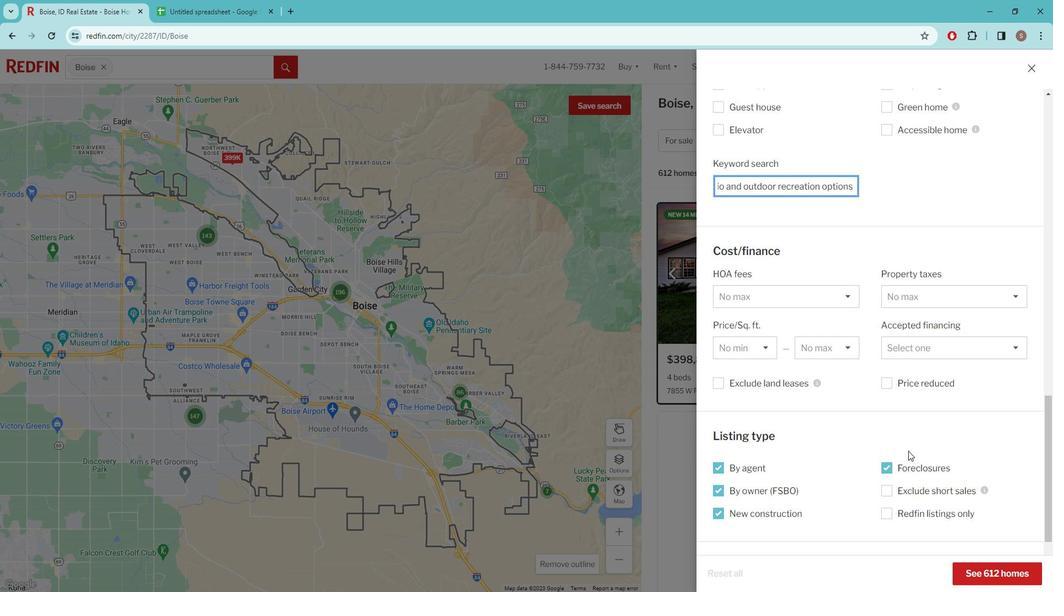 
Action: Mouse scrolled (914, 439) with delta (0, 0)
Screenshot: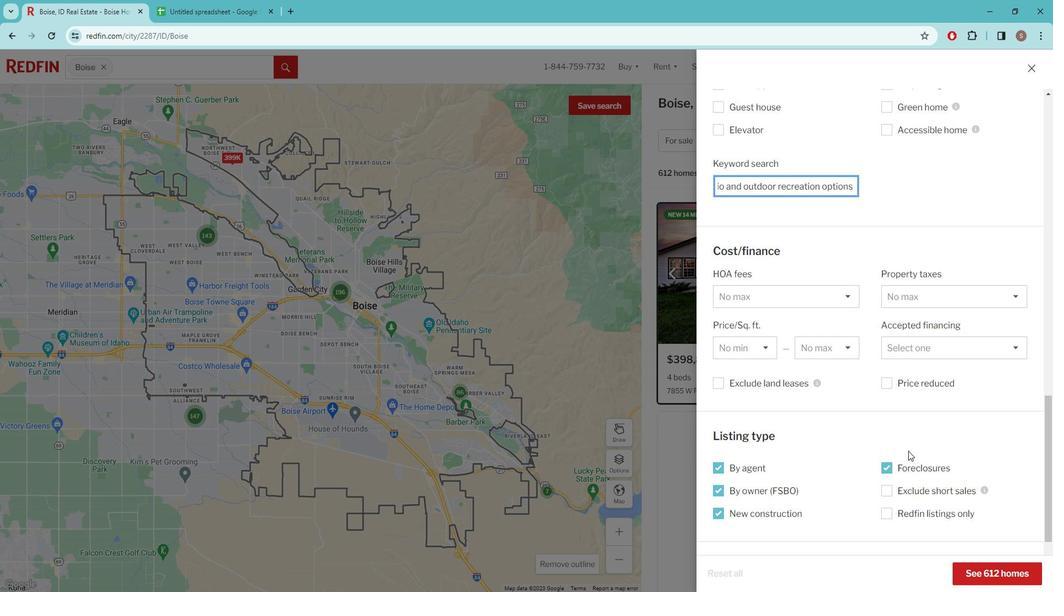 
Action: Mouse moved to (824, 357)
Screenshot: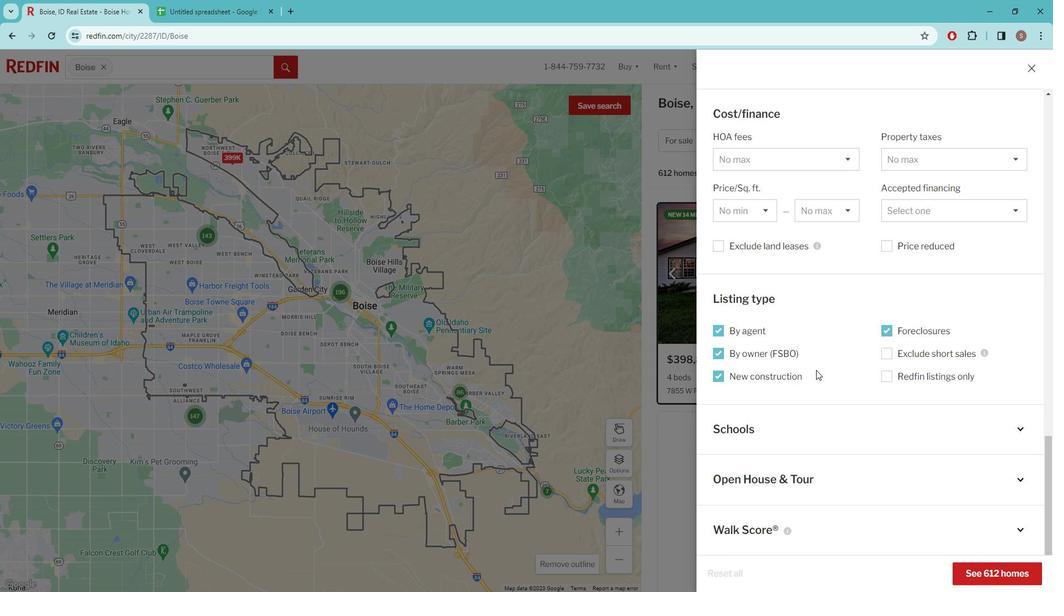 
Action: Mouse pressed left at (824, 357)
Screenshot: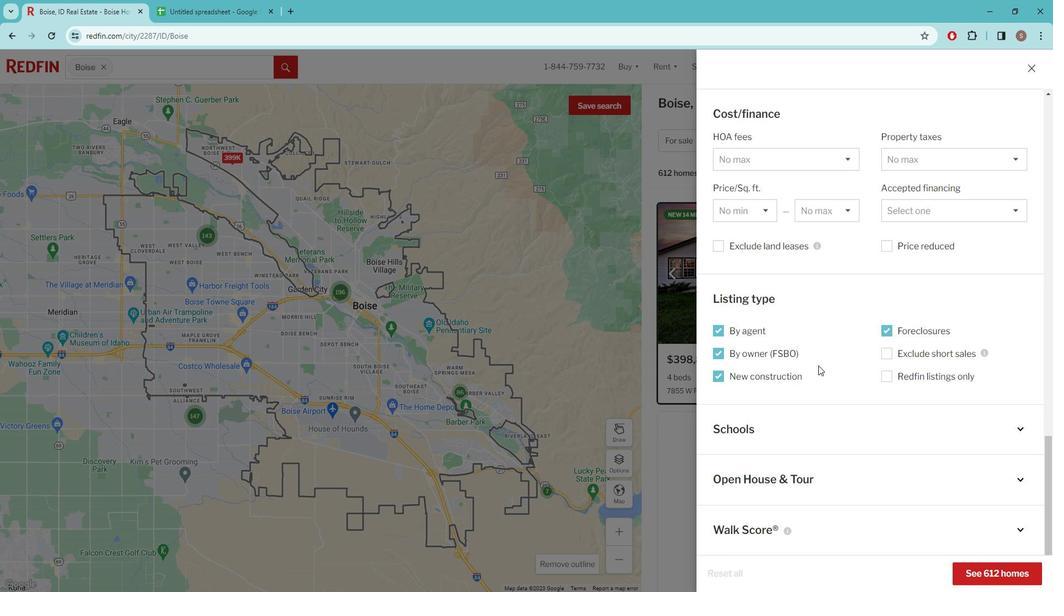 
Action: Mouse moved to (798, 467)
Screenshot: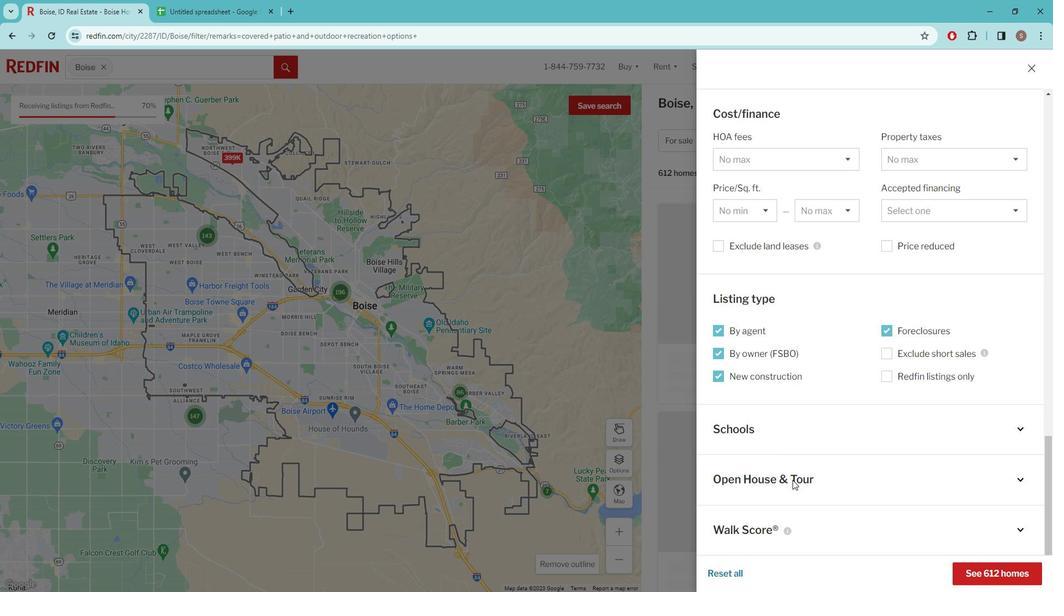 
Action: Mouse pressed left at (798, 467)
Screenshot: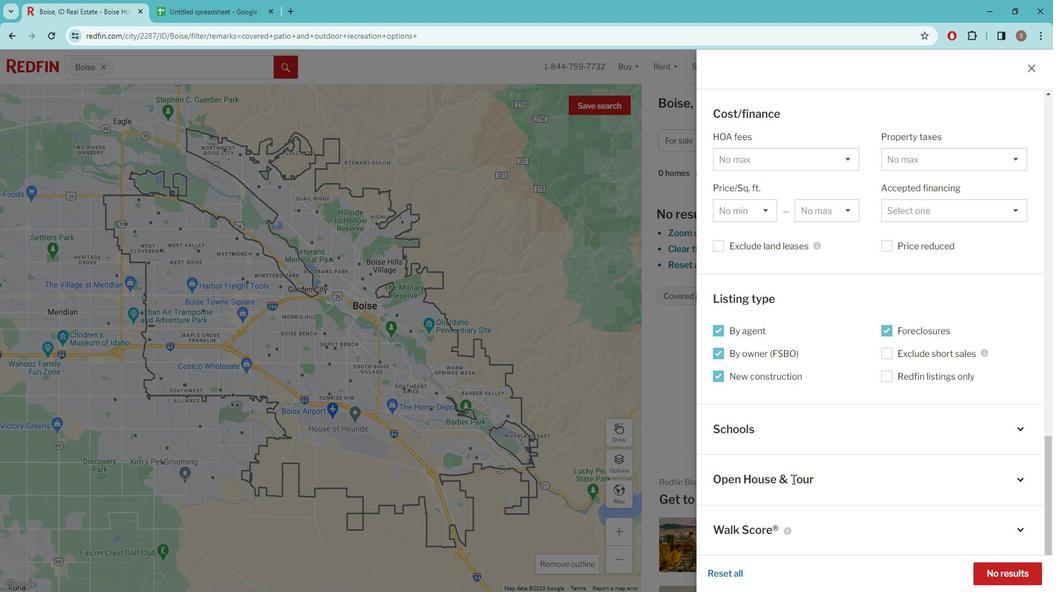 
Action: Mouse moved to (729, 465)
Screenshot: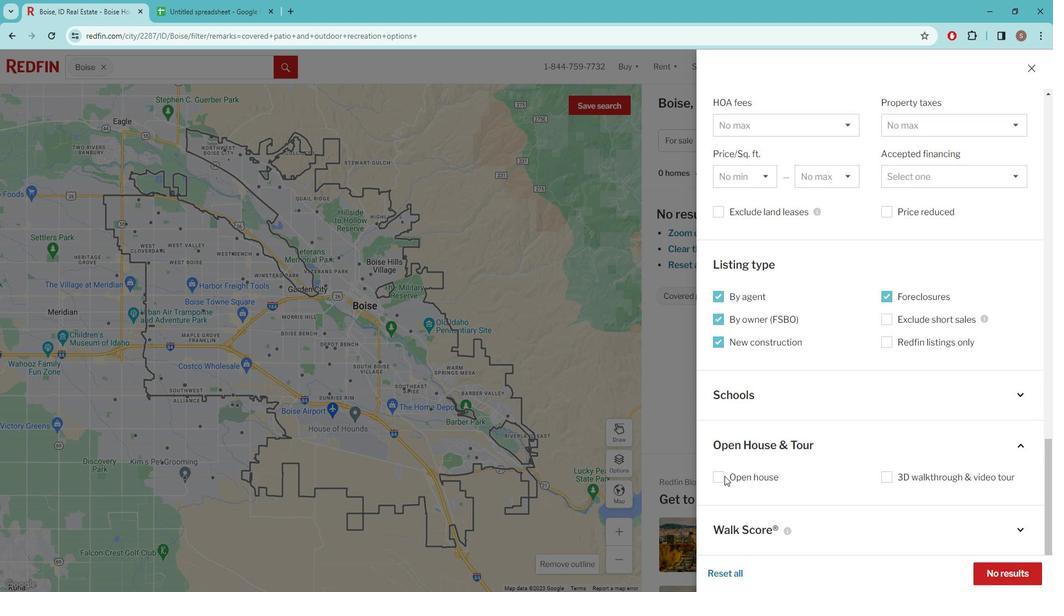 
Action: Mouse pressed left at (729, 465)
Screenshot: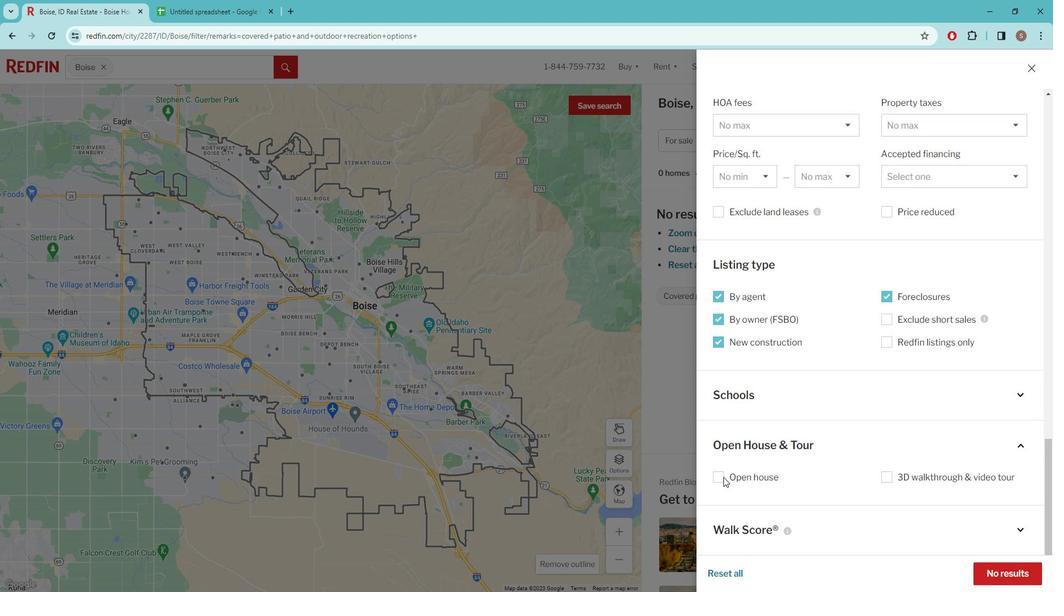 
Action: Mouse moved to (782, 475)
Screenshot: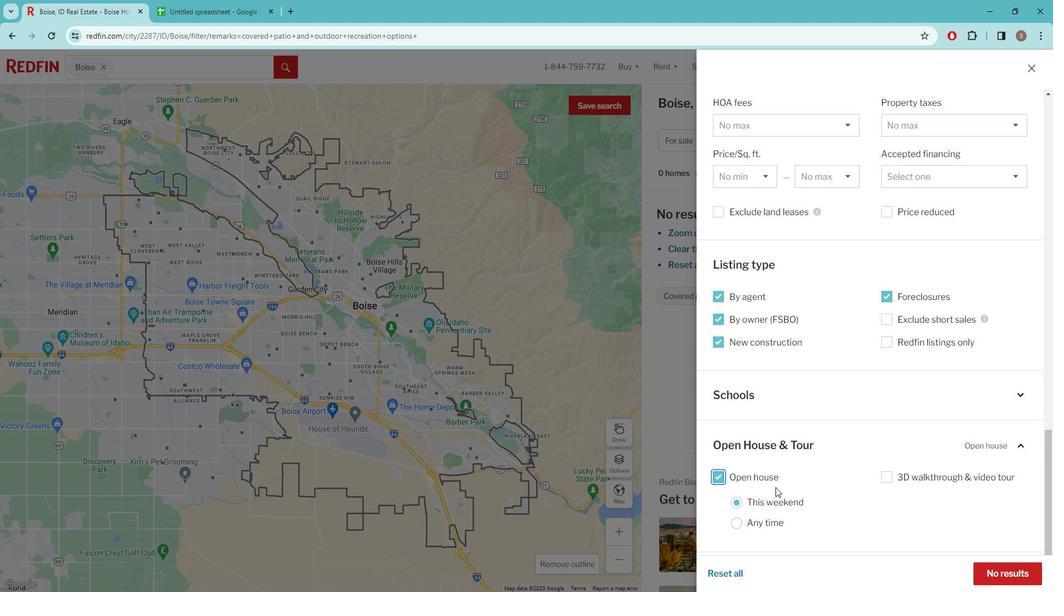 
Action: Mouse scrolled (782, 474) with delta (0, 0)
Screenshot: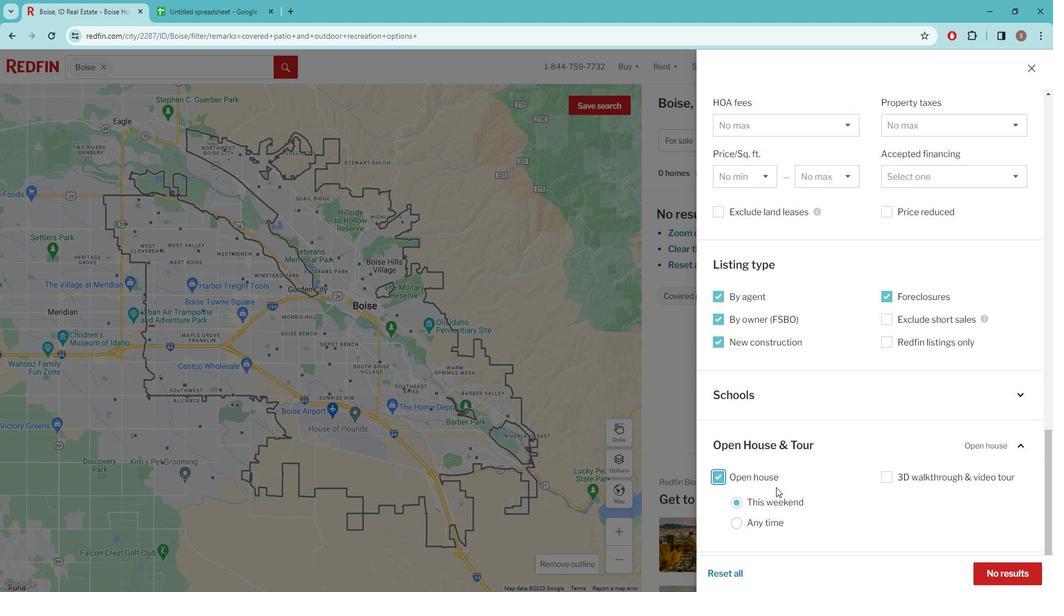 
Action: Mouse moved to (783, 475)
Screenshot: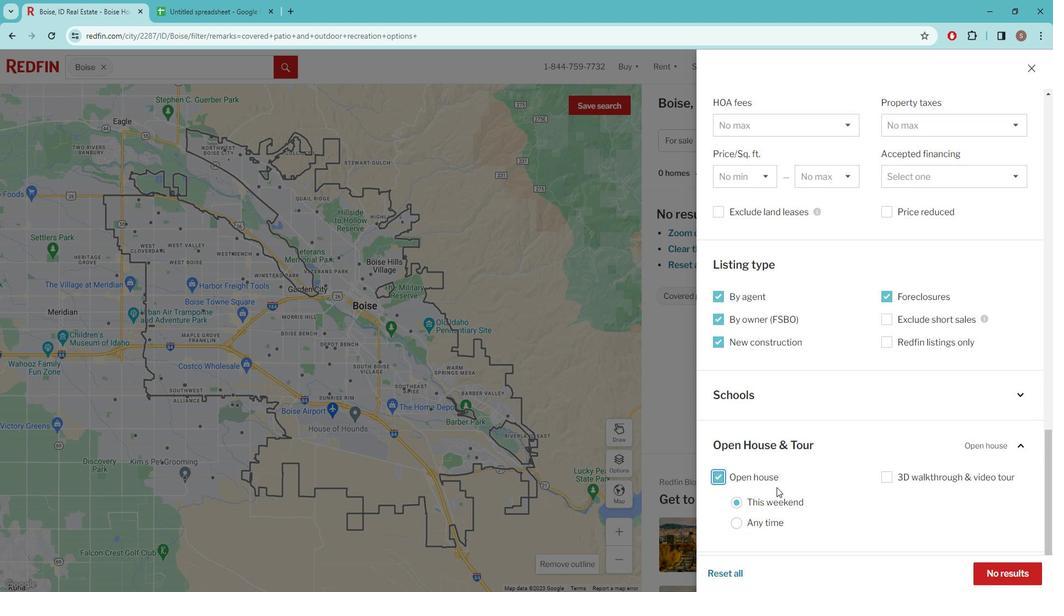 
Action: Mouse scrolled (783, 475) with delta (0, 0)
Screenshot: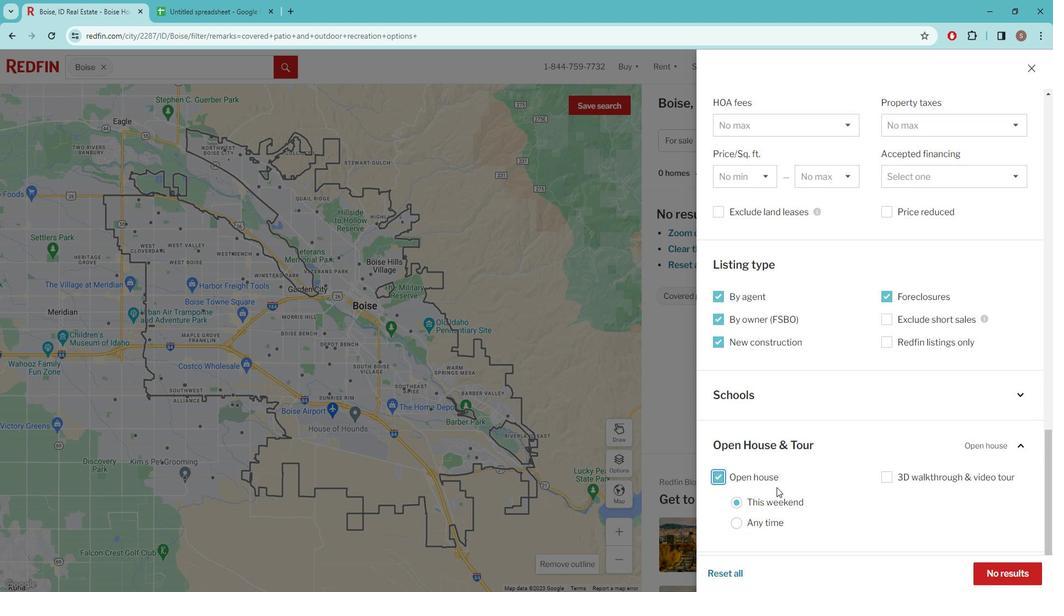 
Action: Mouse moved to (740, 464)
Screenshot: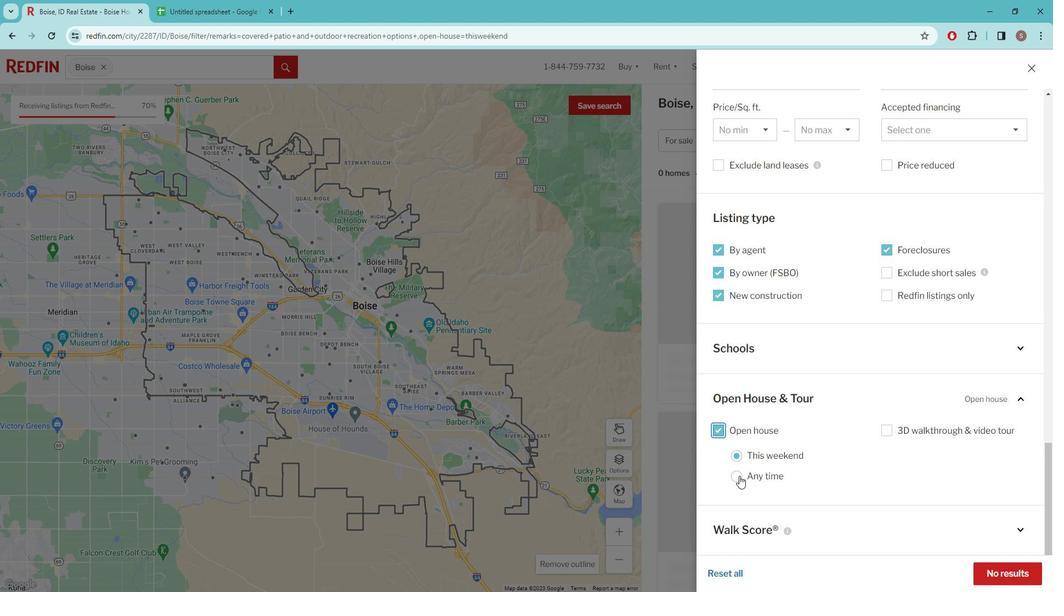 
Action: Mouse pressed left at (740, 464)
Screenshot: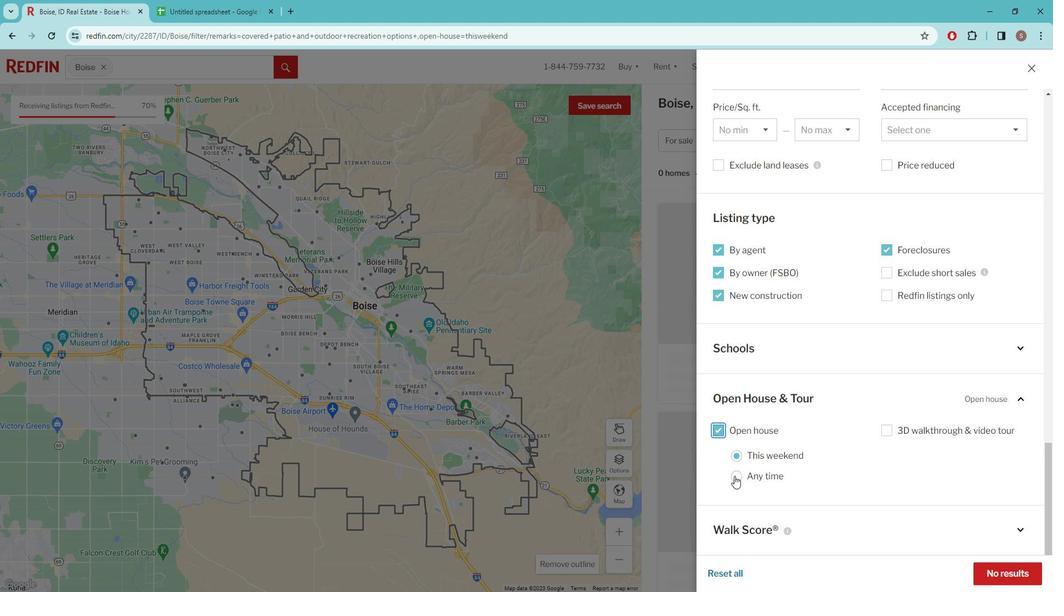 
Action: Mouse moved to (863, 471)
Screenshot: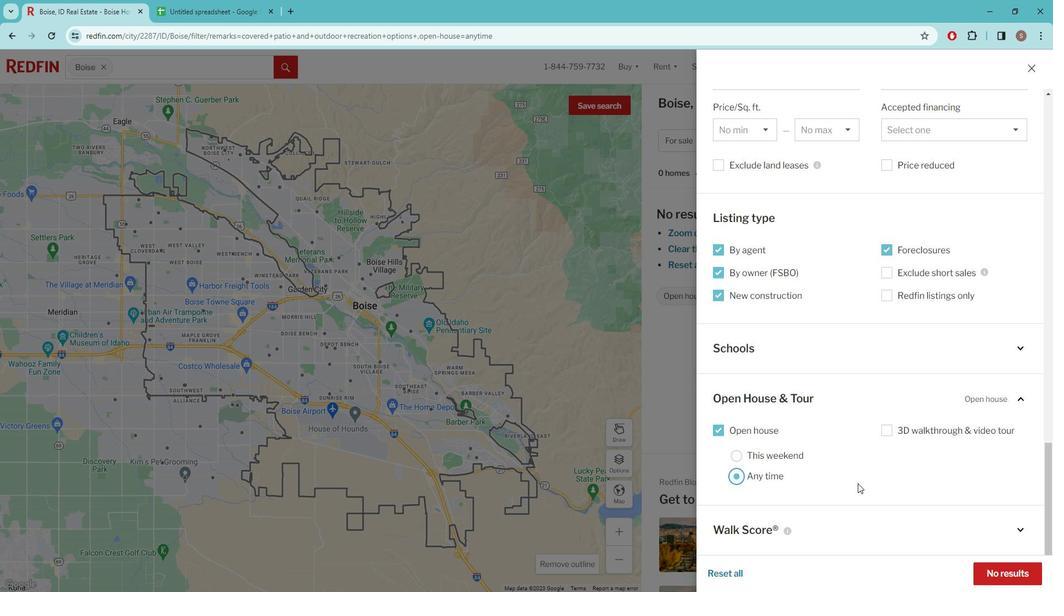 
Action: Mouse scrolled (863, 471) with delta (0, 0)
Screenshot: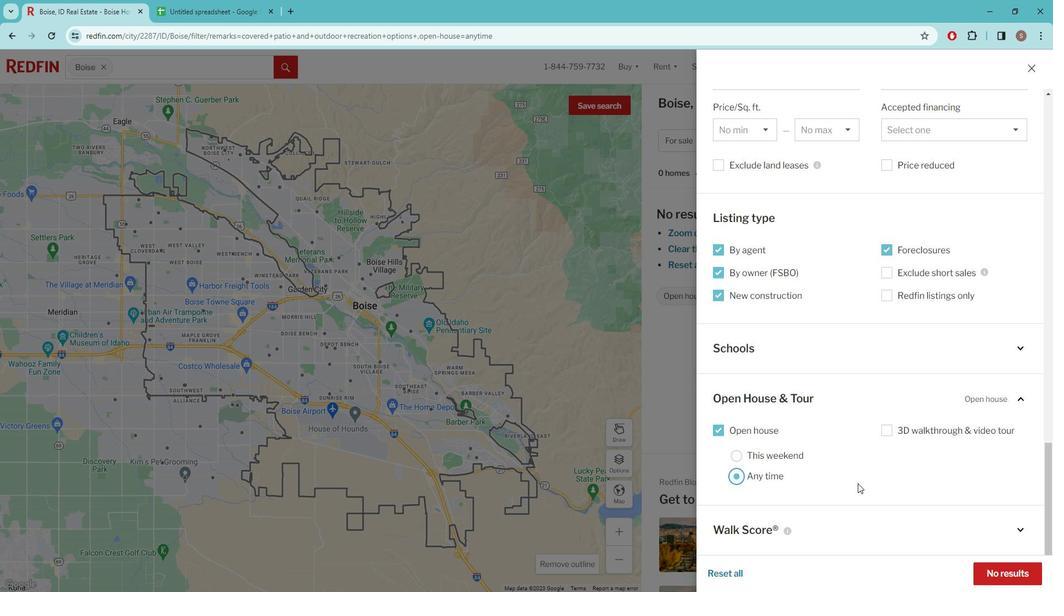 
Action: Mouse scrolled (863, 471) with delta (0, 0)
Screenshot: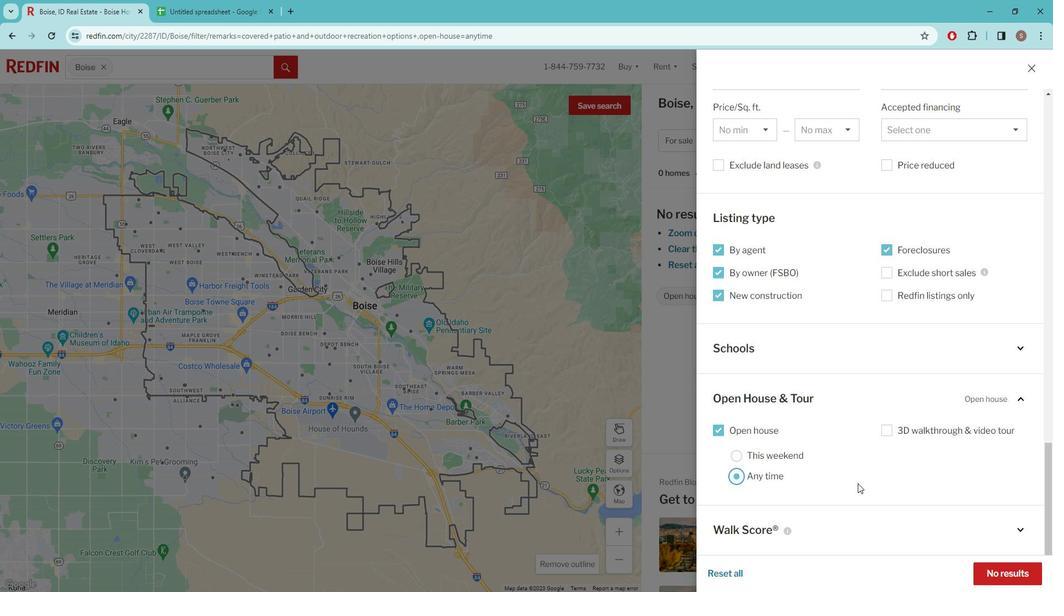 
Action: Mouse scrolled (863, 471) with delta (0, 0)
Screenshot: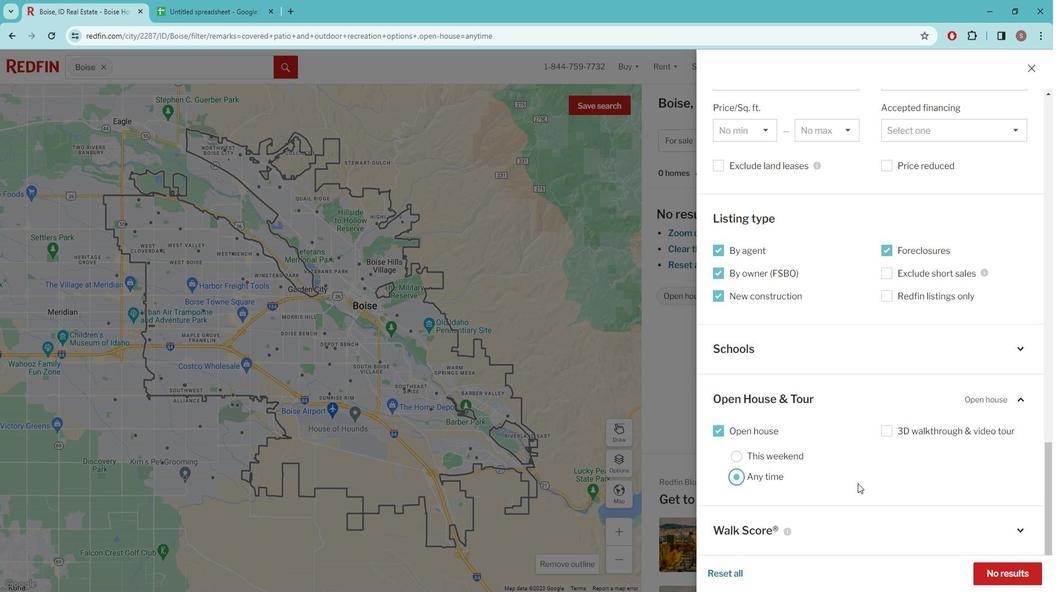 
Action: Mouse scrolled (863, 471) with delta (0, 0)
Screenshot: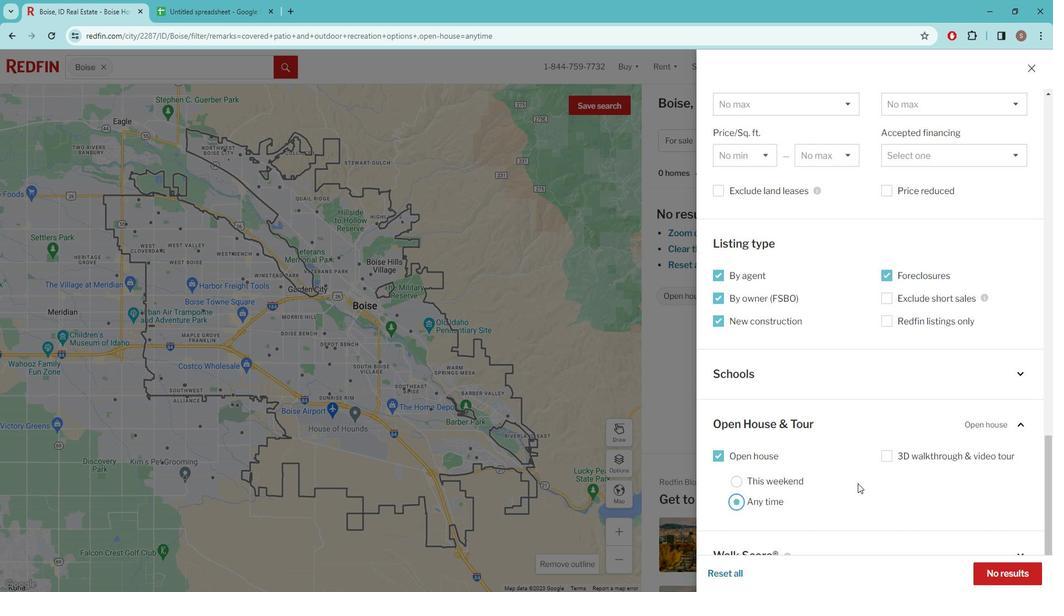 
Action: Mouse scrolled (863, 471) with delta (0, 0)
Screenshot: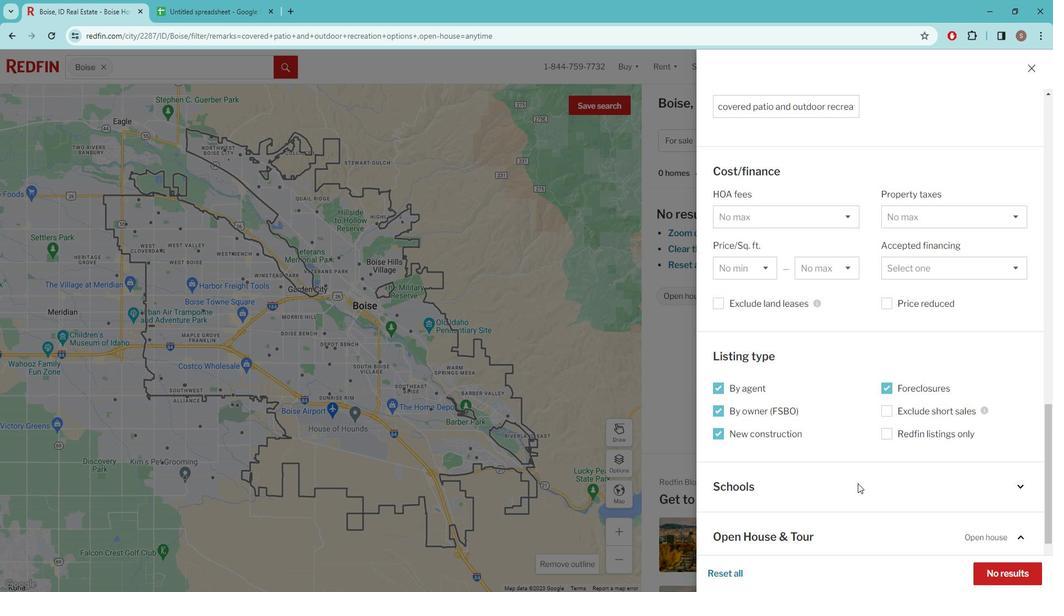 
Action: Mouse scrolled (863, 471) with delta (0, 0)
Screenshot: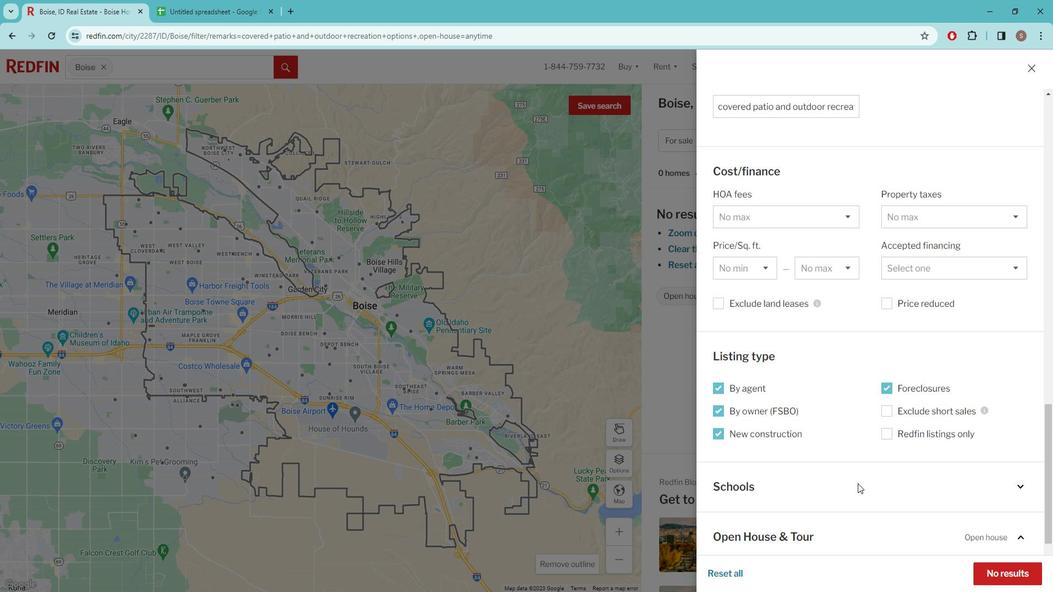 
Action: Mouse scrolled (863, 470) with delta (0, 0)
Screenshot: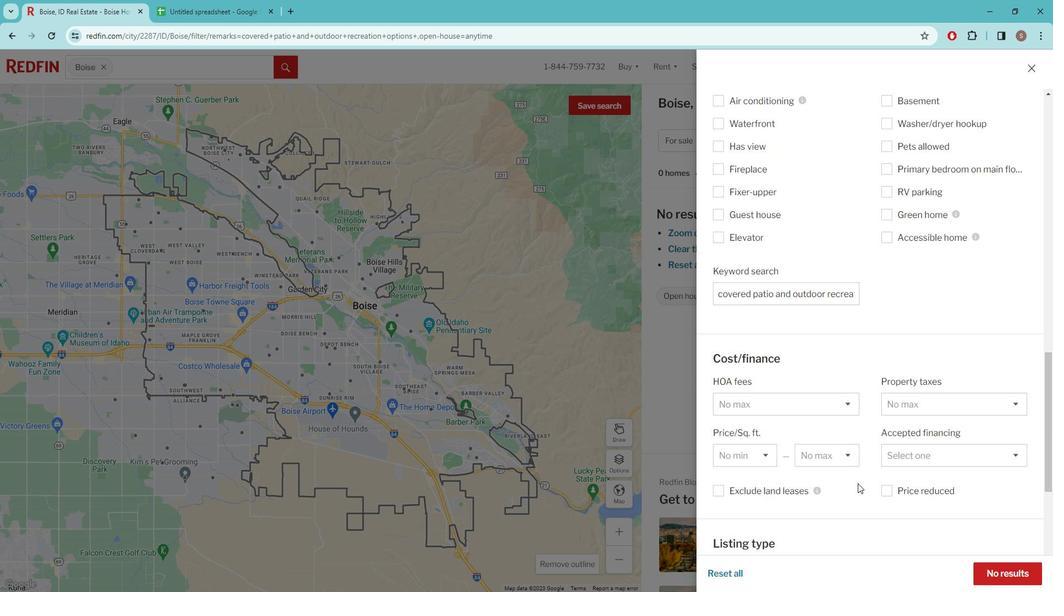 
Action: Mouse moved to (853, 251)
Screenshot: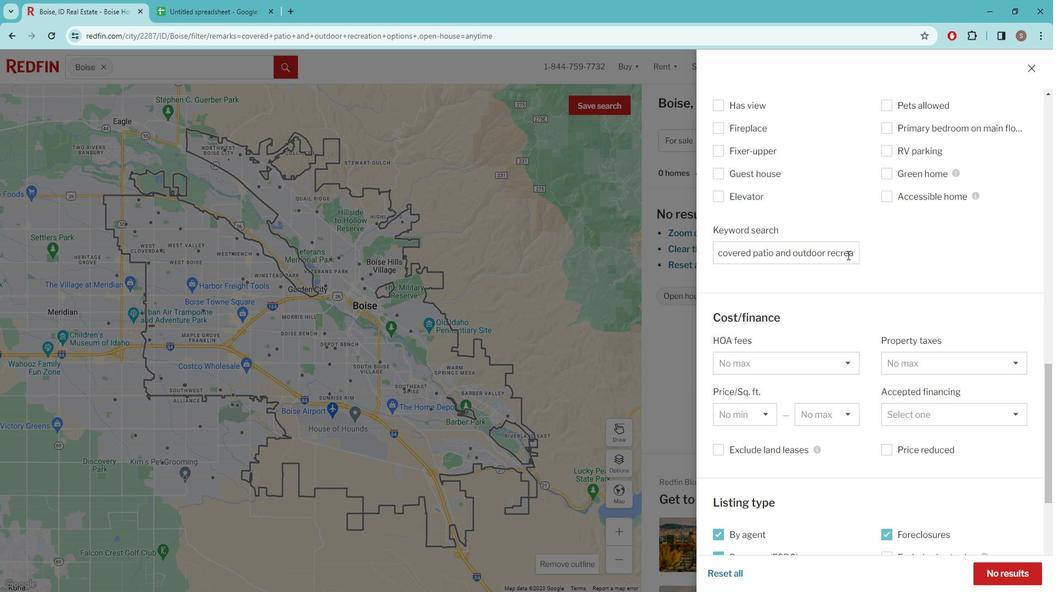 
Action: Mouse pressed left at (853, 251)
Screenshot: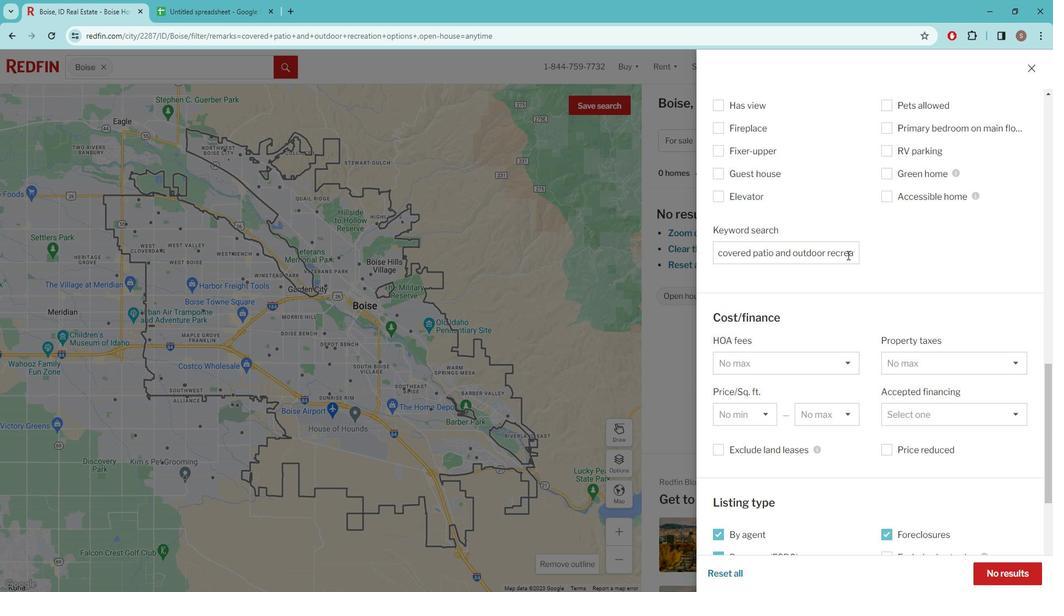 
Action: Mouse moved to (844, 250)
Screenshot: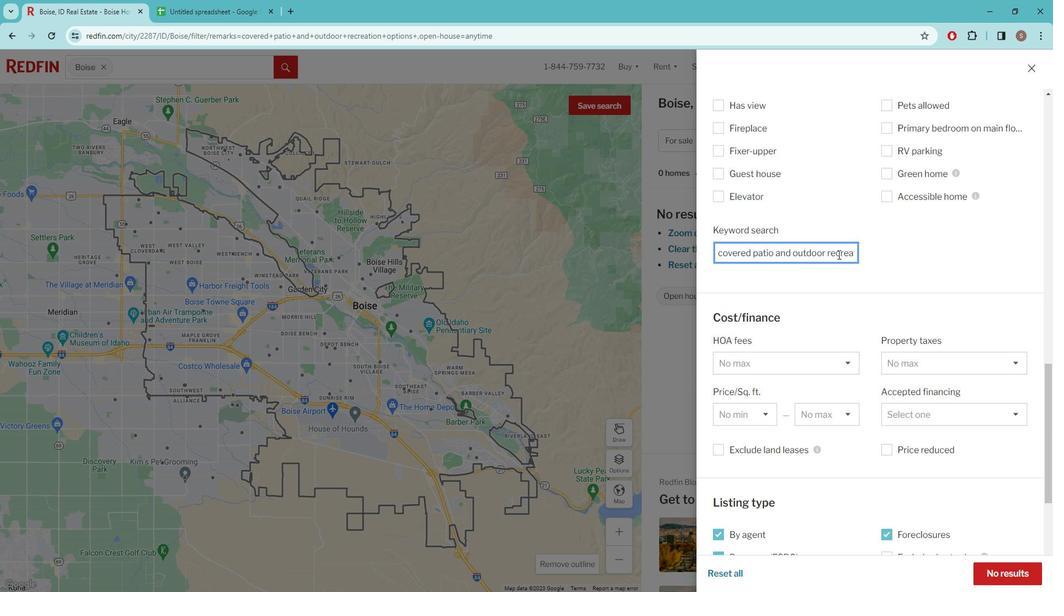 
Action: Key pressed <Key.right><Key.right><Key.right><Key.right><Key.right><Key.right><Key.right><Key.right><Key.right><Key.right><Key.right><Key.right><Key.right><Key.right><Key.right><Key.right><Key.right><Key.right><Key.right><Key.right><Key.right><Key.right><Key.right><Key.backspace><Key.backspace><Key.backspace><Key.backspace><Key.backspace><Key.backspace><Key.backspace><Key.backspace>
Screenshot: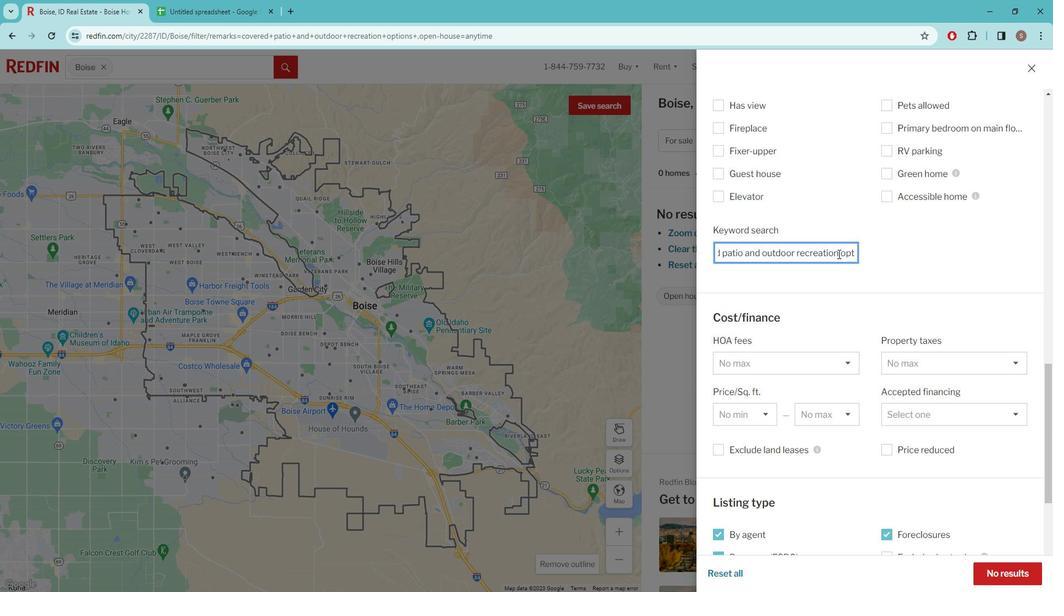 
Action: Mouse scrolled (844, 249) with delta (0, 0)
Screenshot: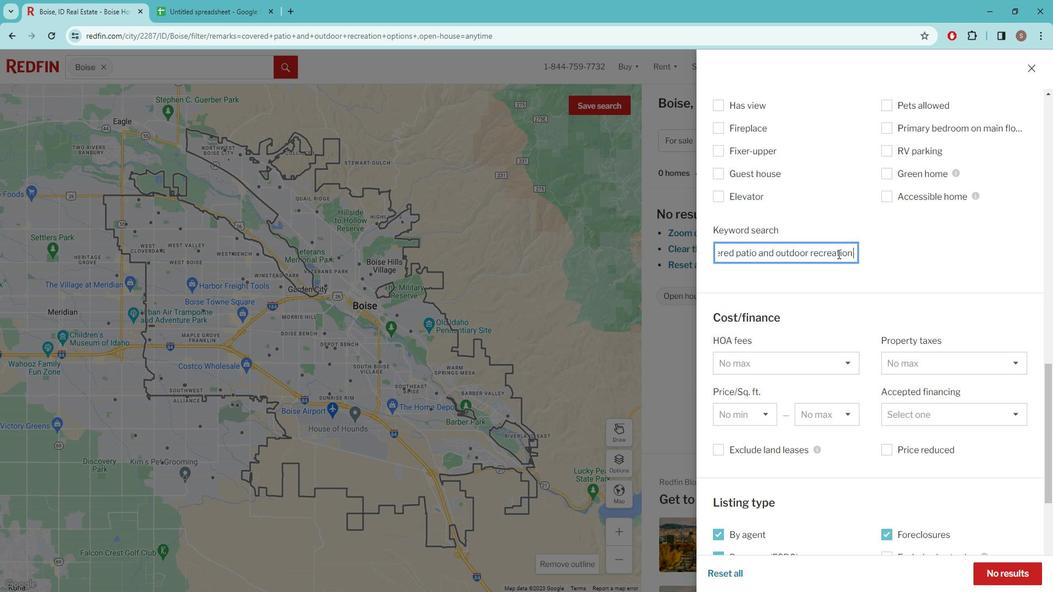 
Action: Mouse scrolled (844, 249) with delta (0, 0)
Screenshot: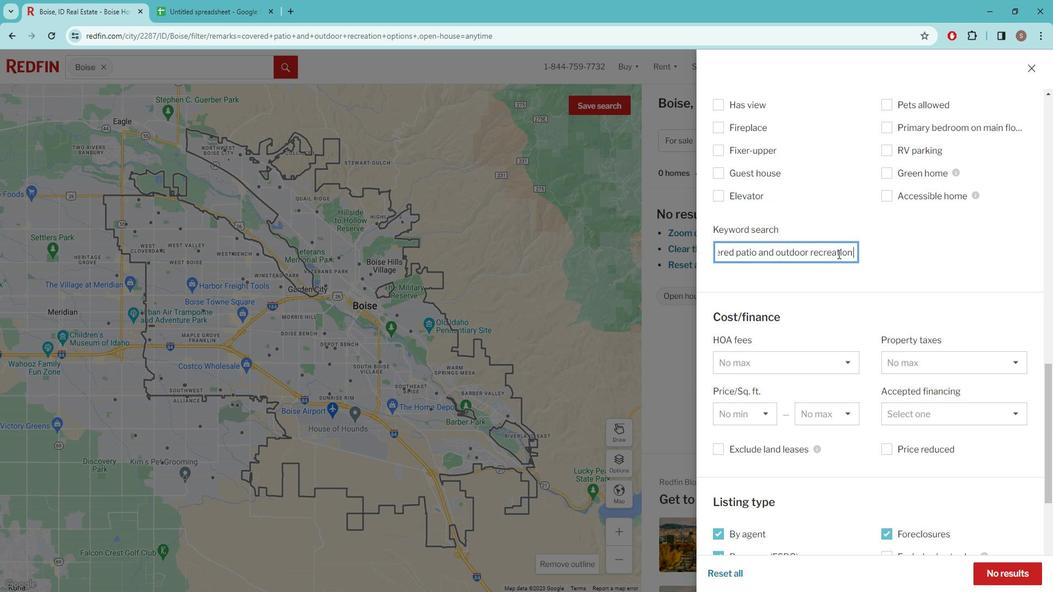 
Action: Mouse scrolled (844, 249) with delta (0, 0)
Screenshot: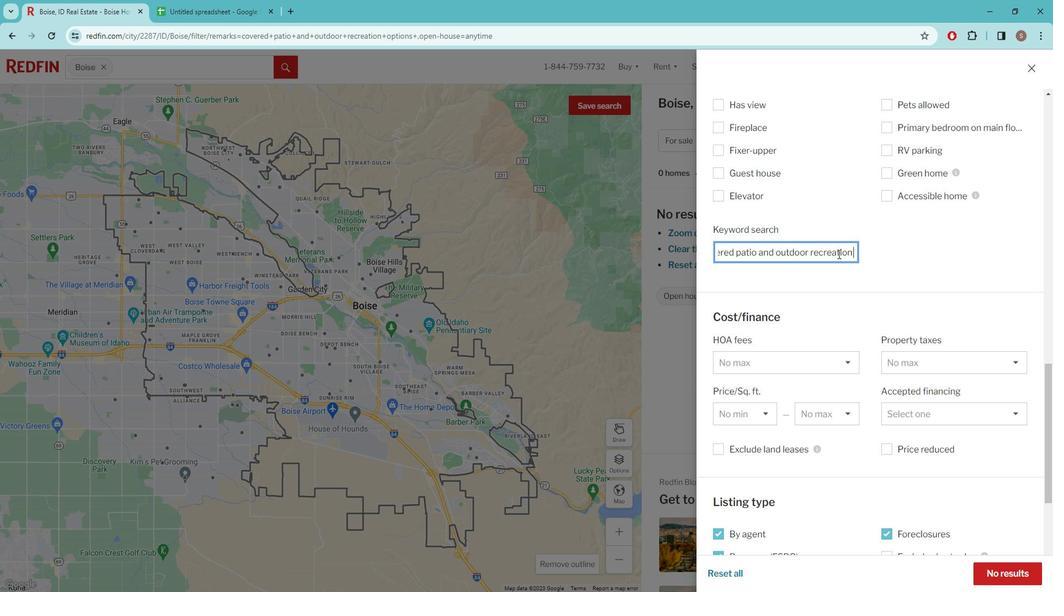 
Action: Mouse scrolled (844, 249) with delta (0, 0)
Screenshot: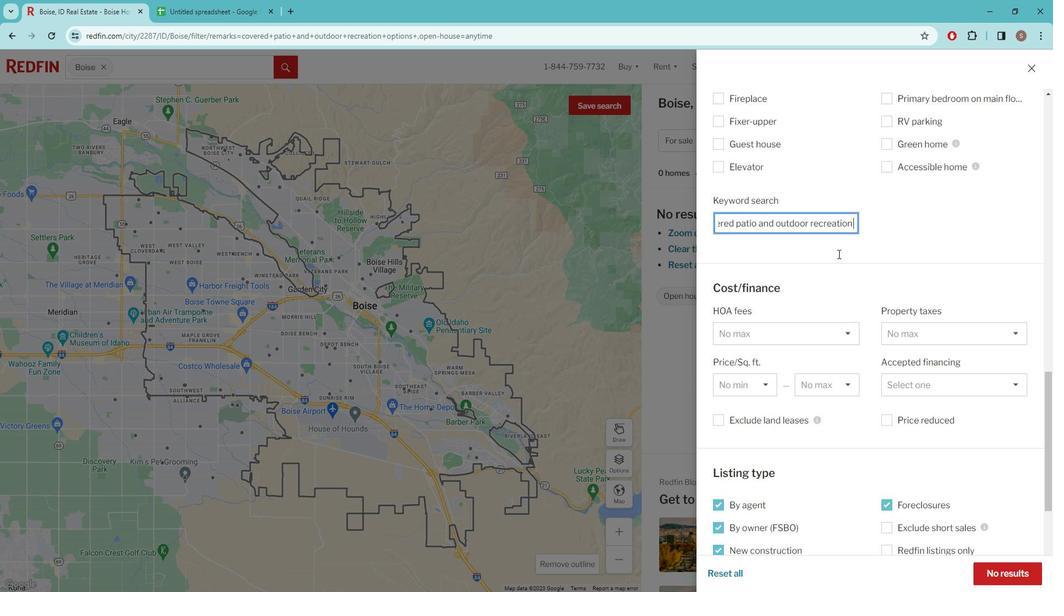 
Action: Mouse scrolled (844, 249) with delta (0, 0)
Screenshot: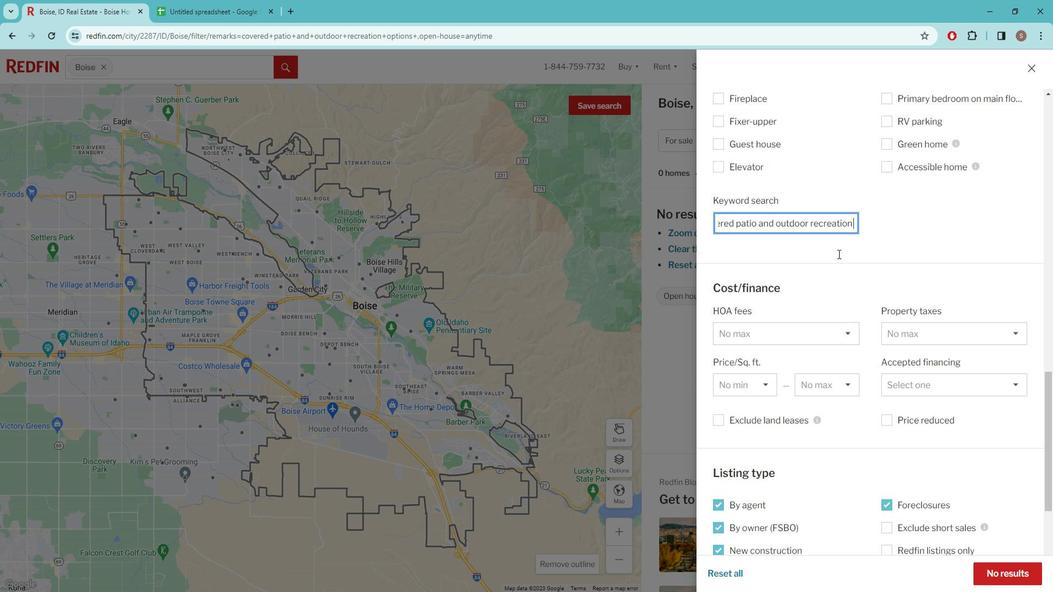 
Action: Mouse moved to (870, 275)
Screenshot: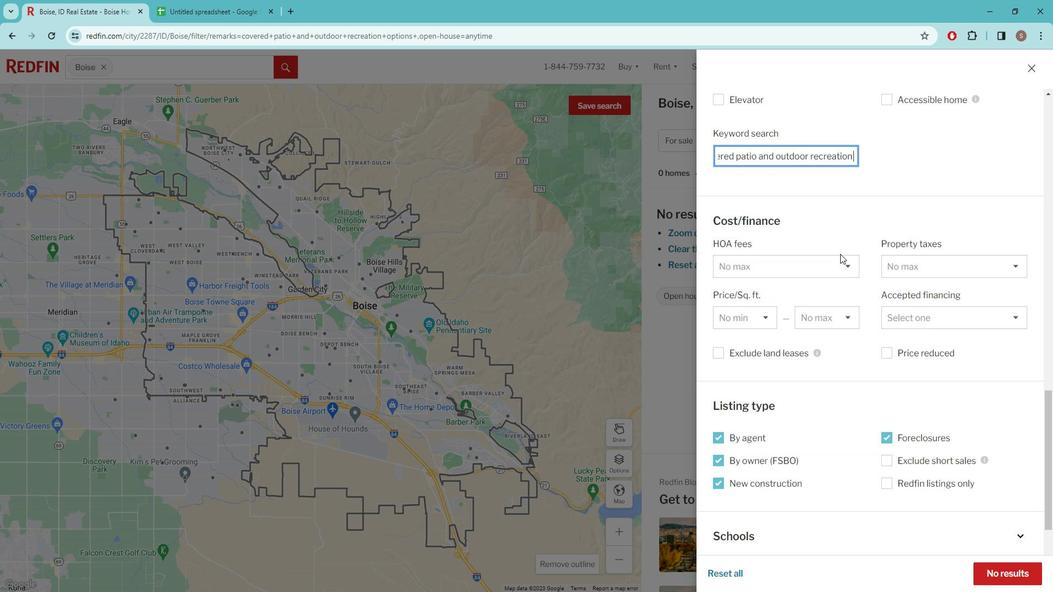 
Action: Mouse scrolled (870, 274) with delta (0, 0)
Screenshot: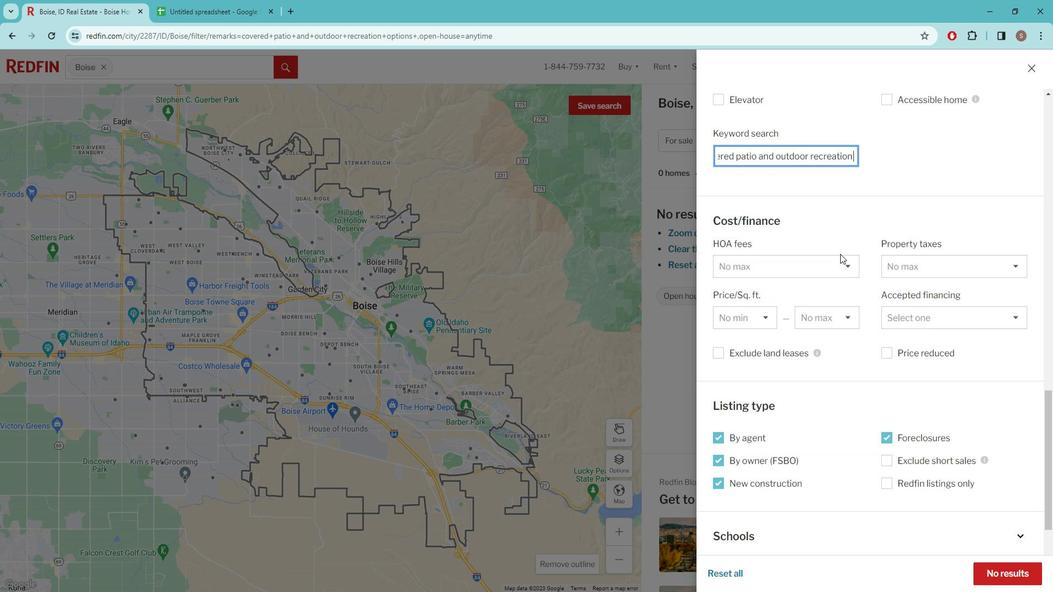 
Action: Mouse moved to (895, 295)
Screenshot: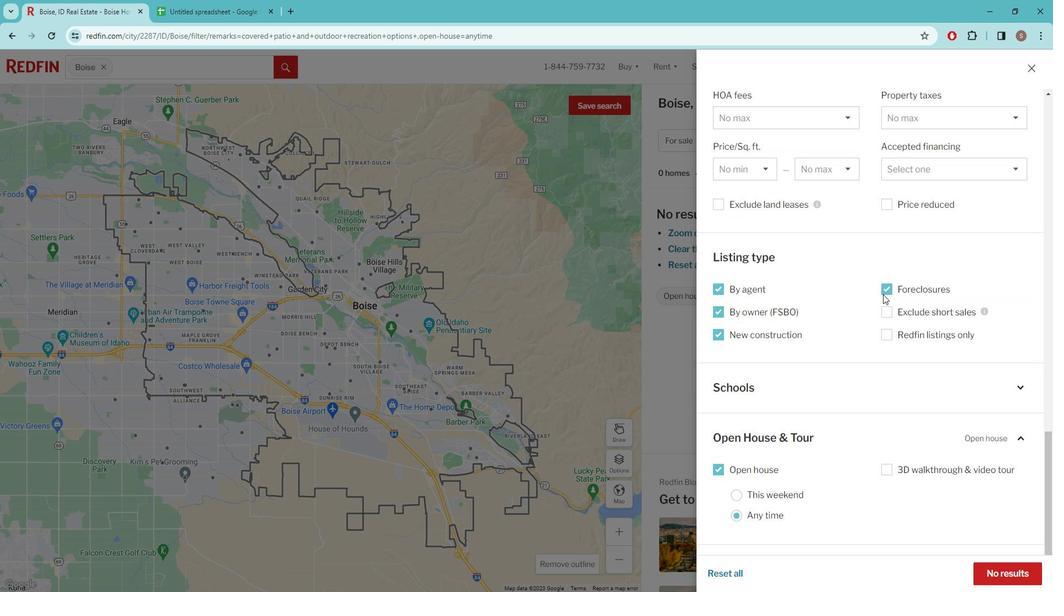 
Action: Mouse scrolled (895, 295) with delta (0, 0)
Screenshot: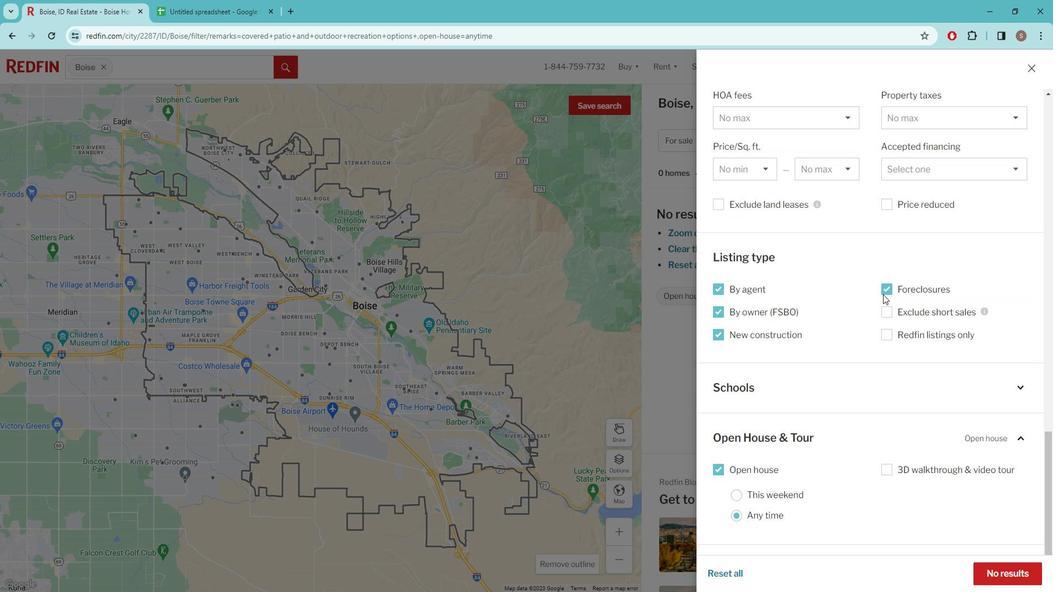 
Action: Mouse moved to (930, 477)
Screenshot: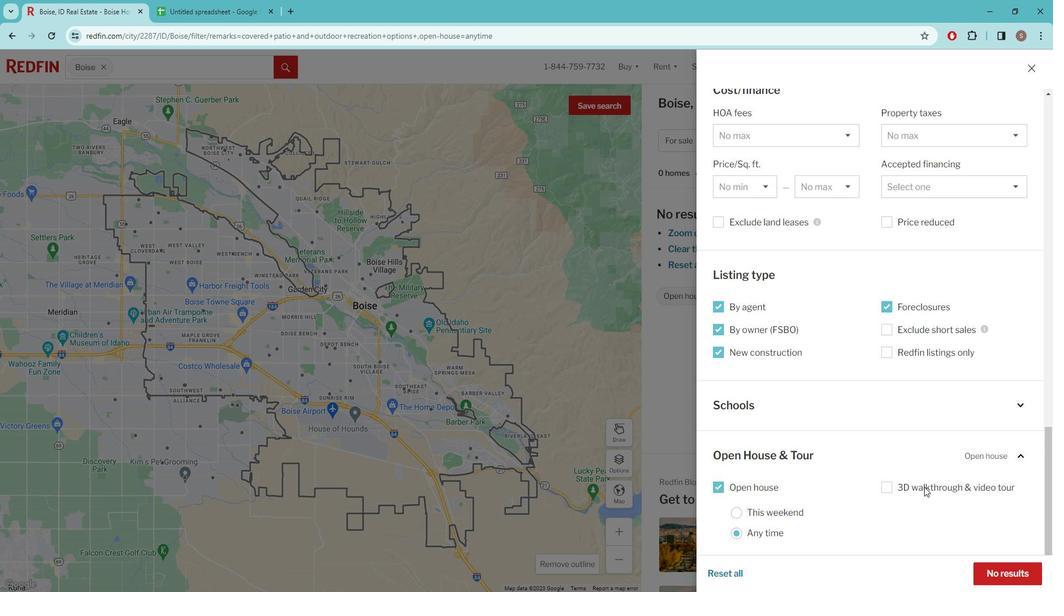 
Action: Mouse scrolled (930, 476) with delta (0, 0)
Screenshot: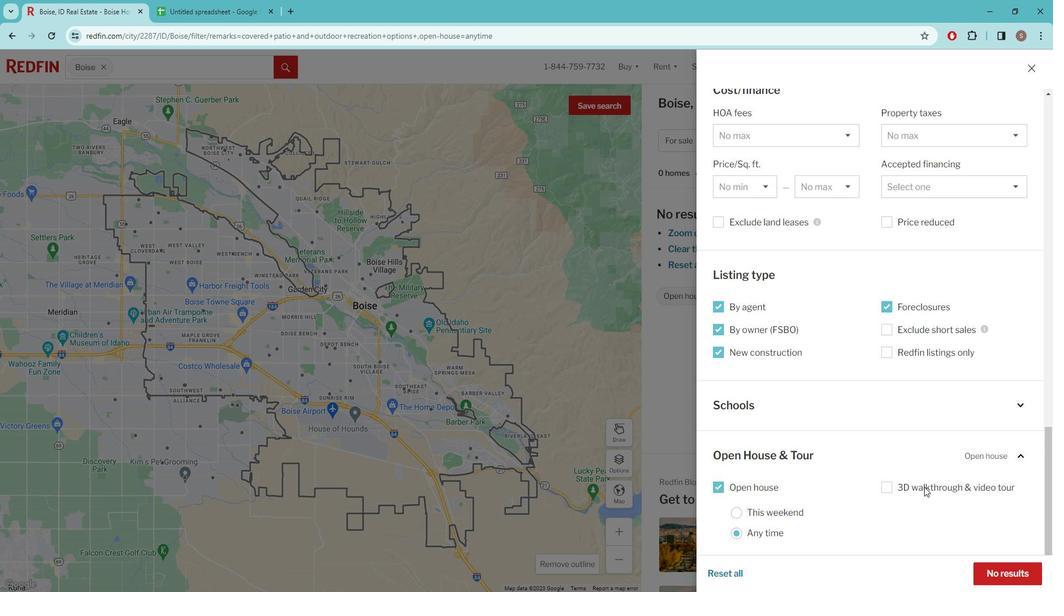 
Action: Mouse moved to (930, 477)
Screenshot: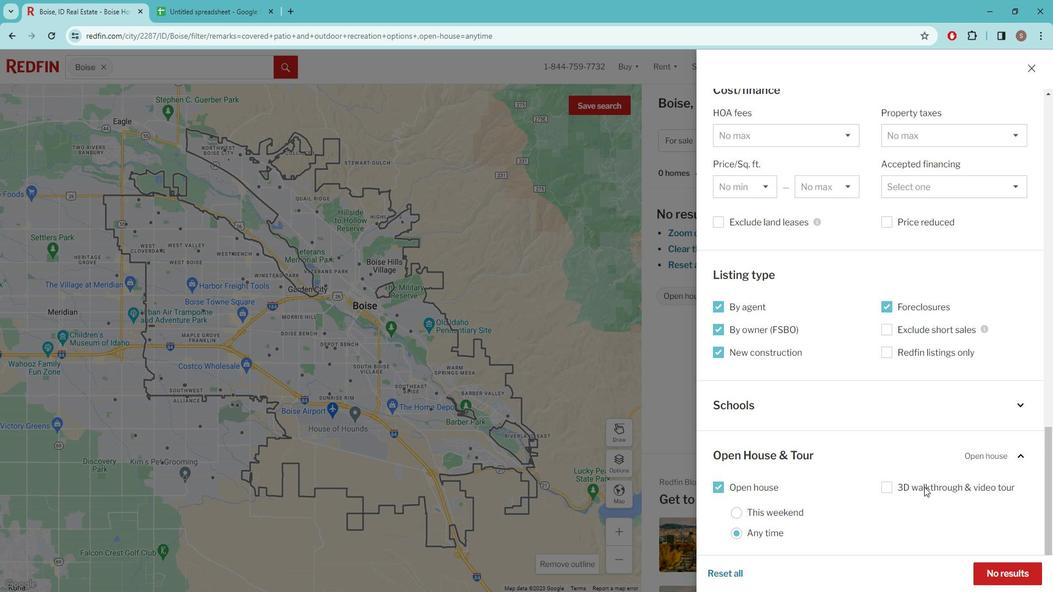 
Action: Mouse scrolled (930, 477) with delta (0, 0)
Screenshot: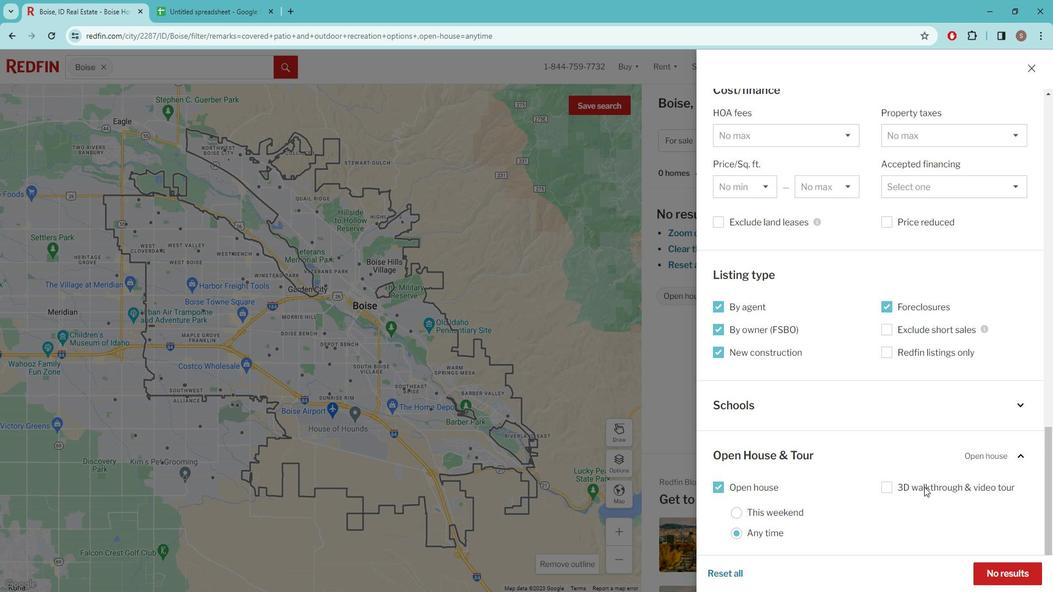 
Action: Mouse moved to (930, 481)
Screenshot: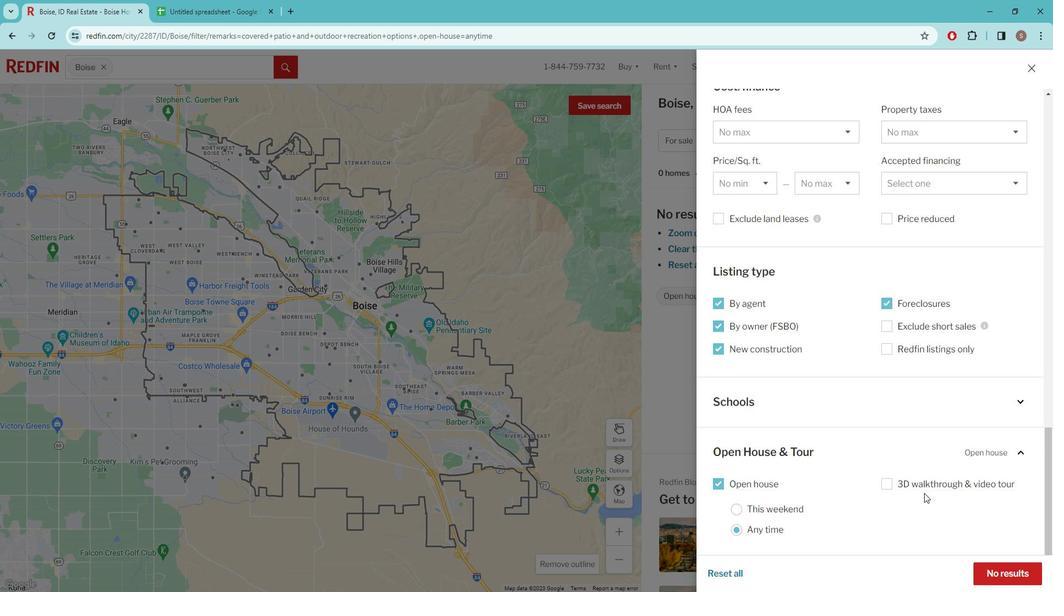 
Action: Mouse scrolled (930, 480) with delta (0, 0)
Screenshot: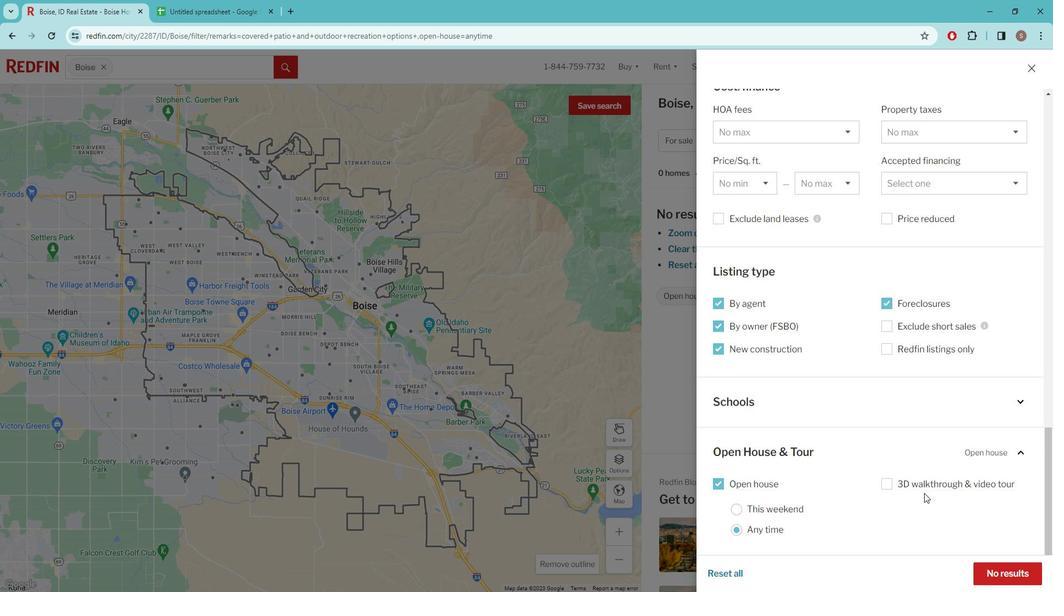 
Action: Mouse moved to (930, 486)
Screenshot: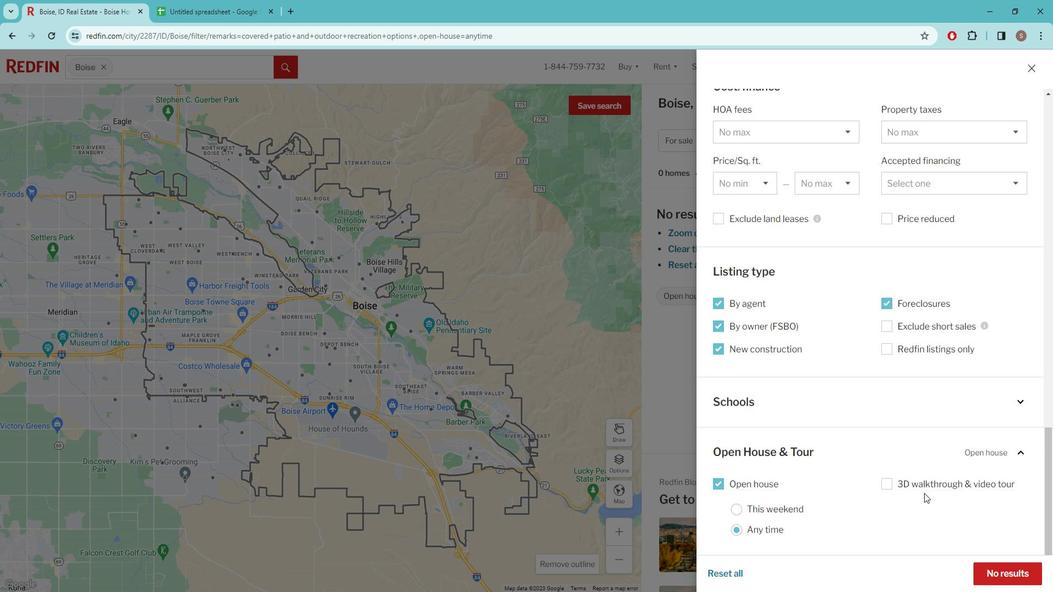 
Action: Mouse scrolled (930, 485) with delta (0, 0)
Screenshot: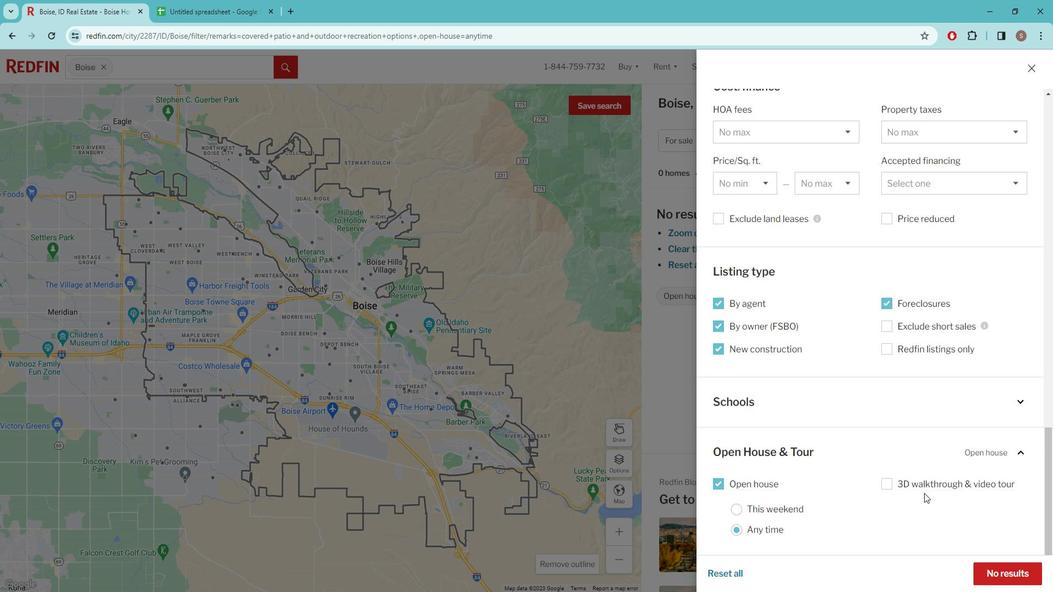 
Action: Mouse moved to (937, 491)
Screenshot: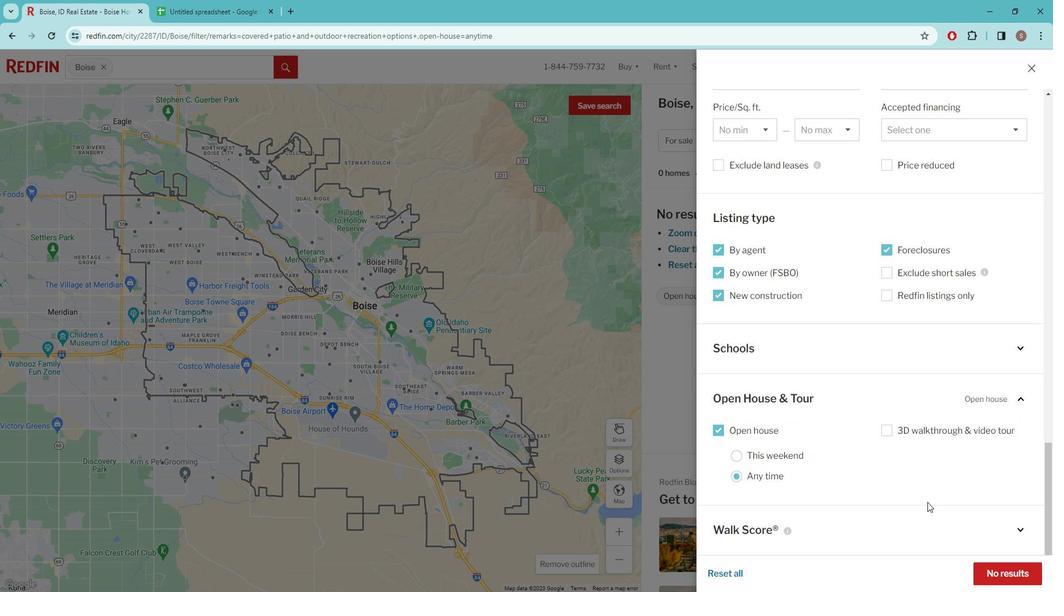 
Action: Mouse scrolled (937, 492) with delta (0, 0)
Screenshot: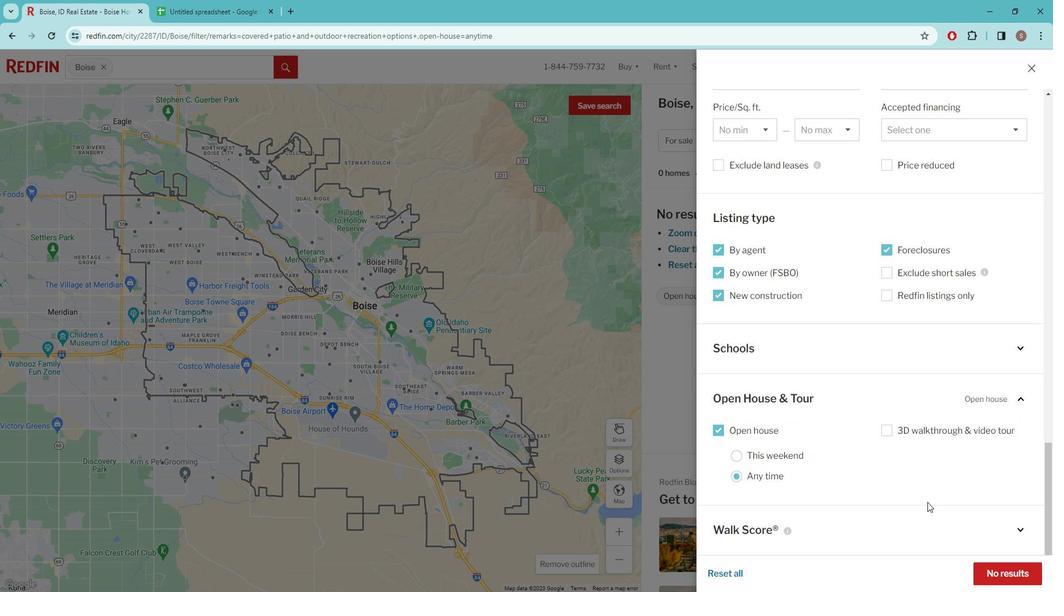 
Action: Mouse moved to (1015, 552)
Screenshot: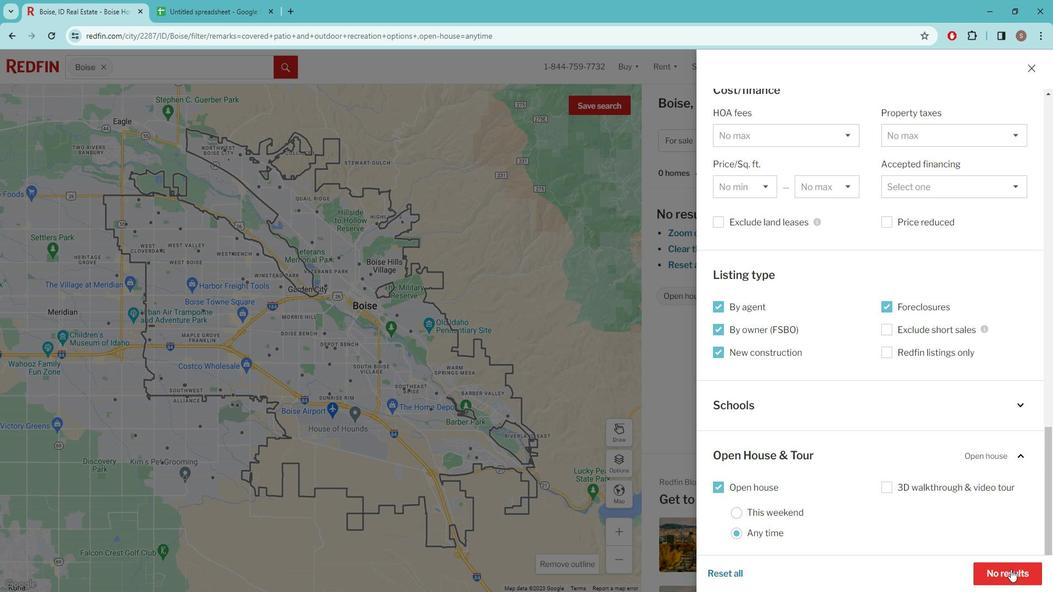 
Action: Mouse pressed left at (1015, 552)
Screenshot: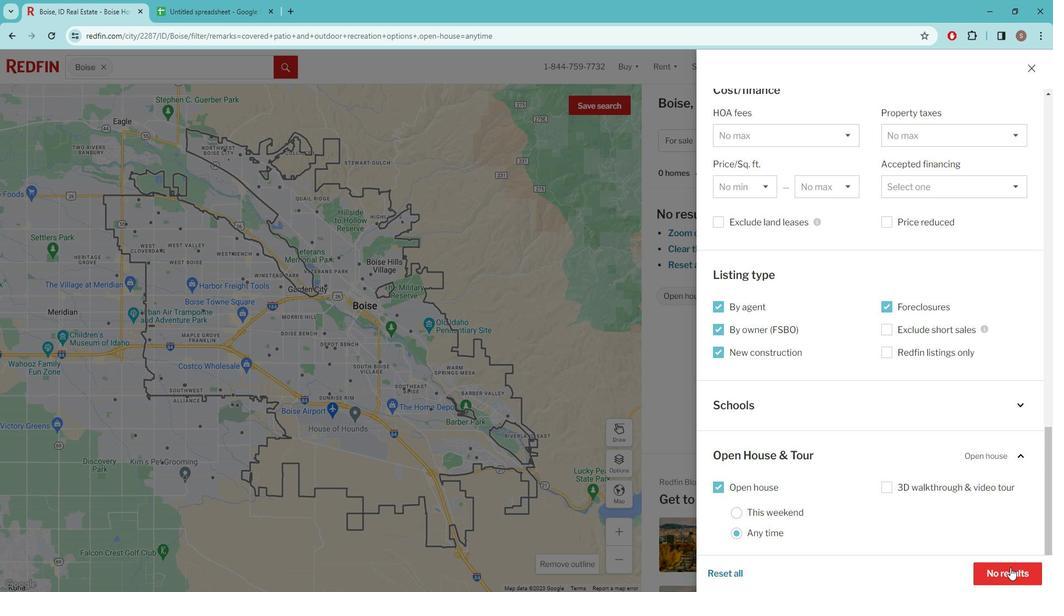 
Action: Mouse moved to (660, 366)
Screenshot: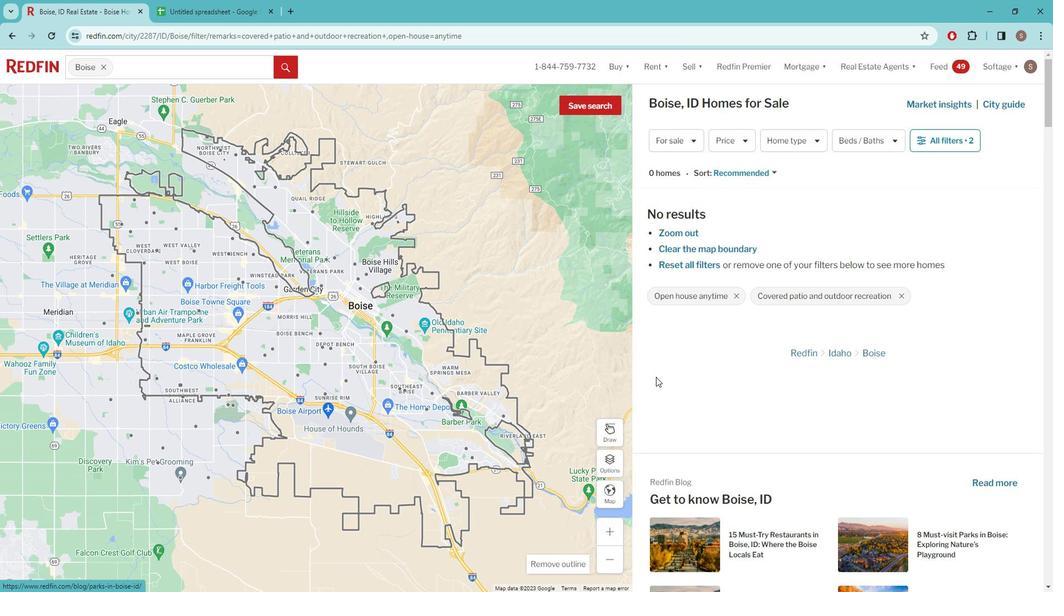 
